 Task: Create a scrum project AgileFocus. Add to scrum project AgileFocus a team member softage.3@softage.net and assign as Project Lead. Add to scrum project AgileFocus a team member softage.4@softage.net
Action: Mouse moved to (252, 65)
Screenshot: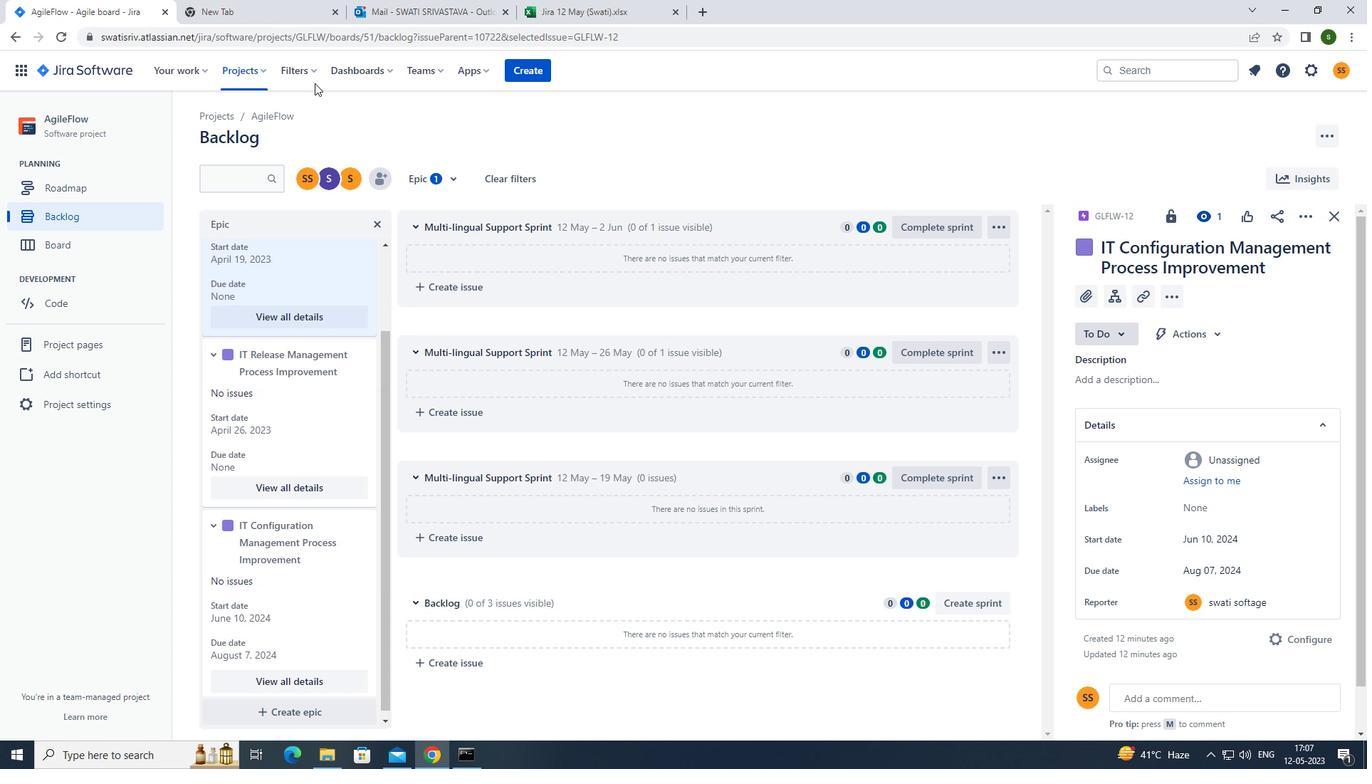 
Action: Mouse pressed left at (252, 65)
Screenshot: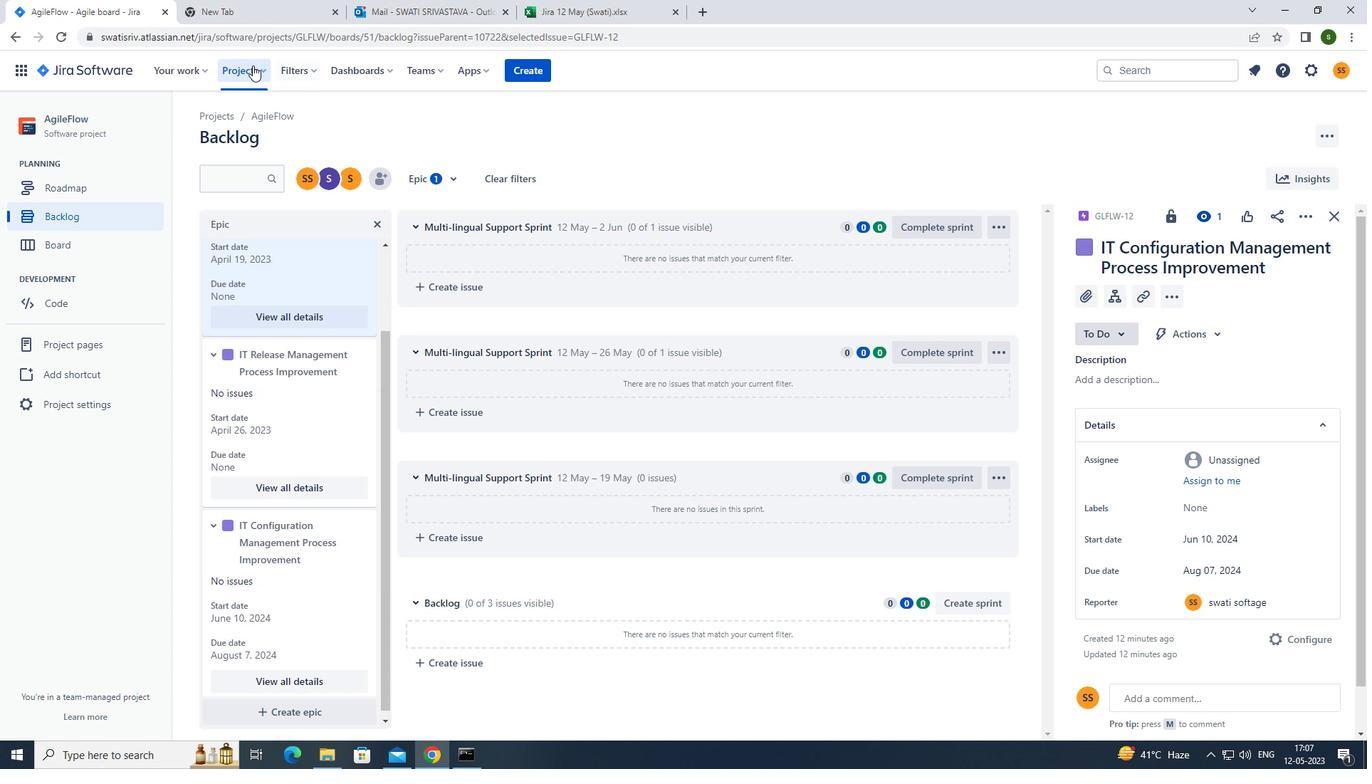 
Action: Mouse moved to (287, 353)
Screenshot: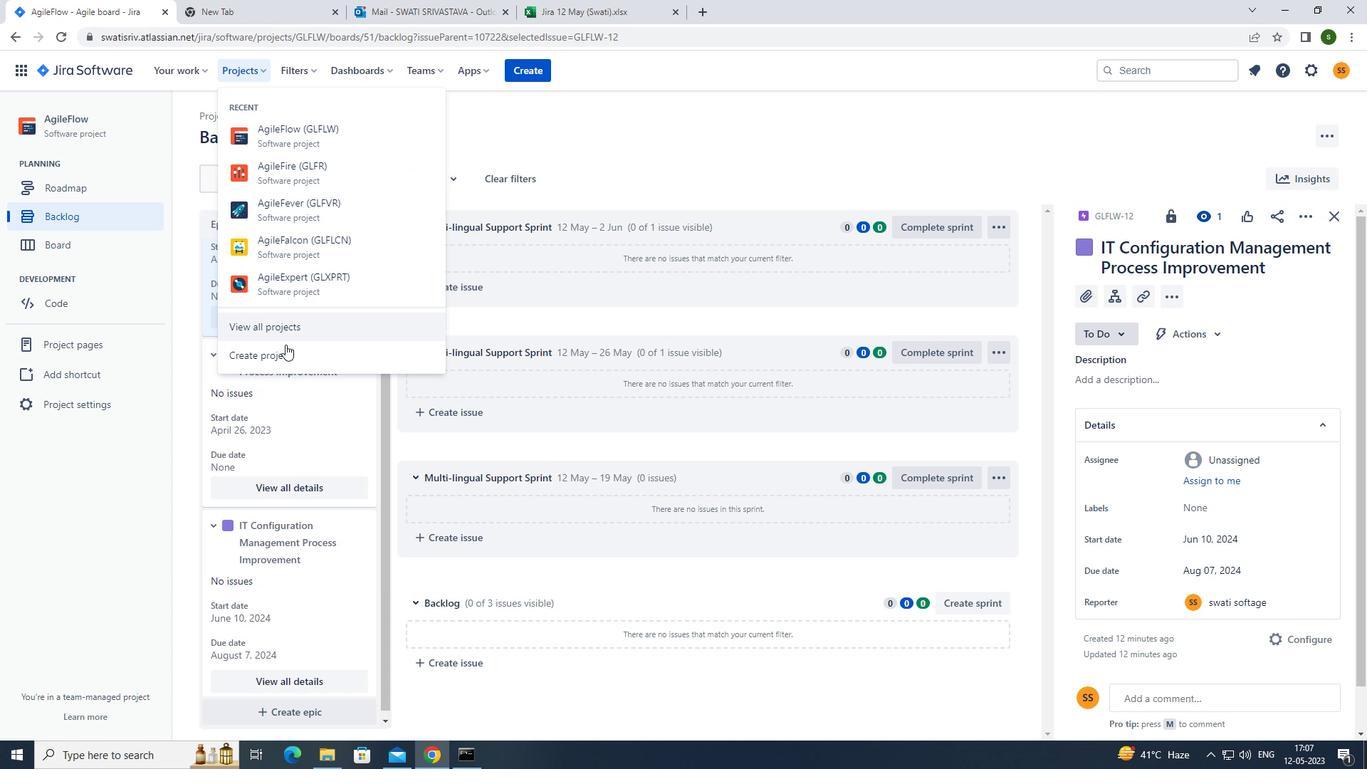 
Action: Mouse pressed left at (287, 353)
Screenshot: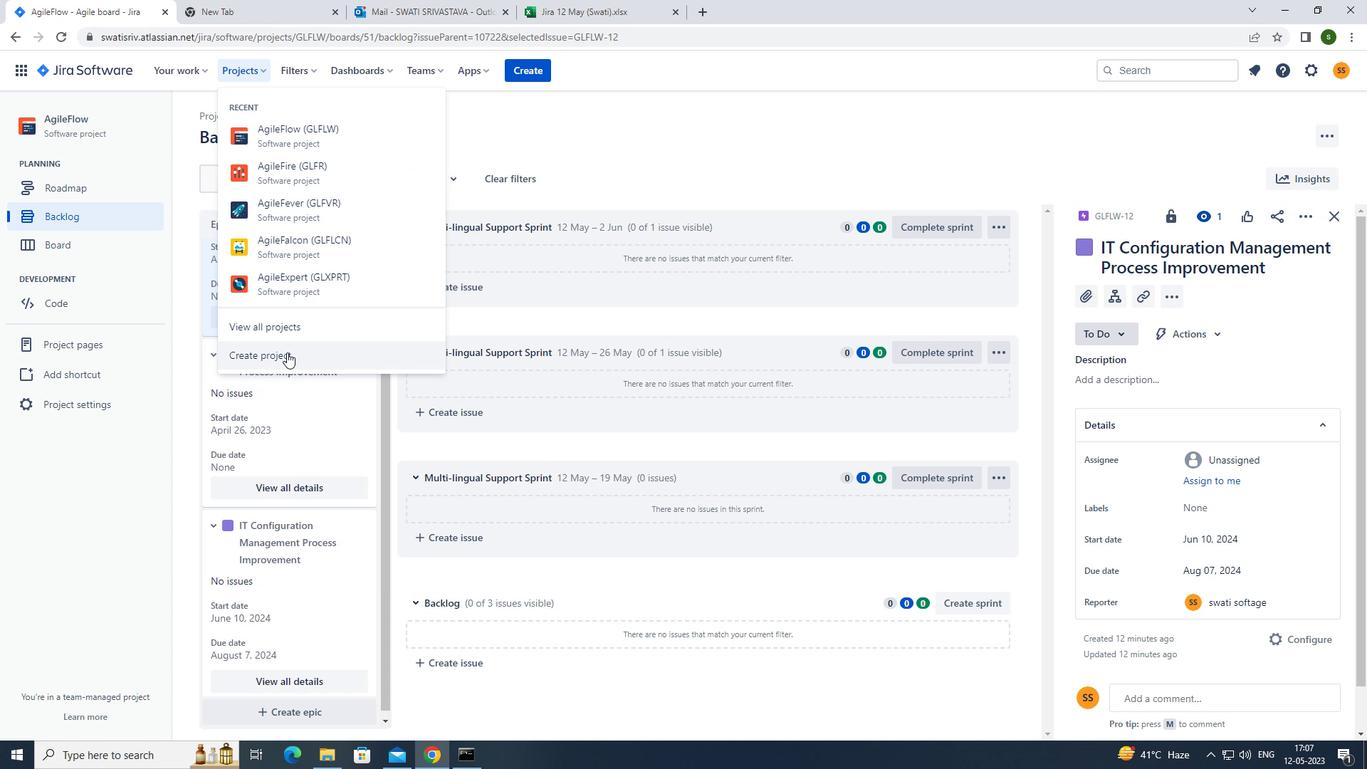
Action: Mouse moved to (899, 341)
Screenshot: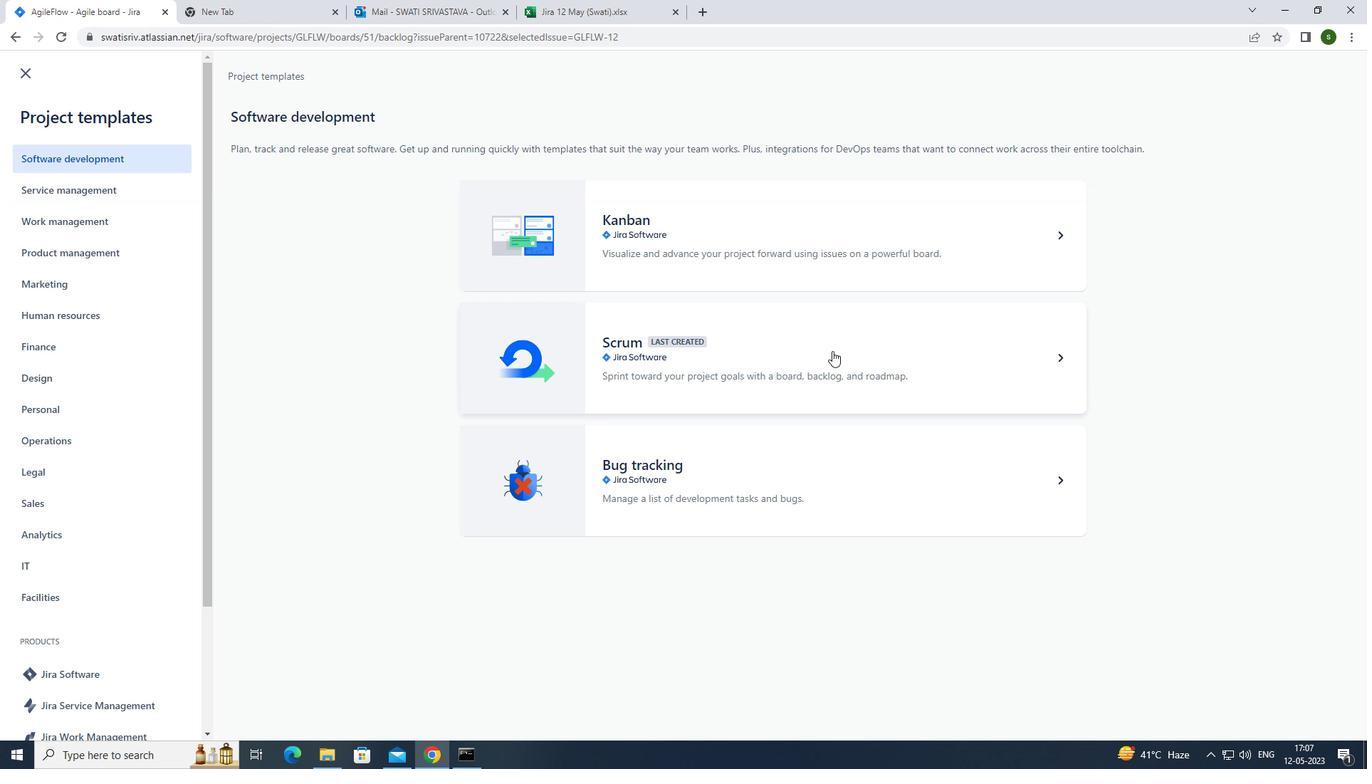 
Action: Mouse pressed left at (899, 341)
Screenshot: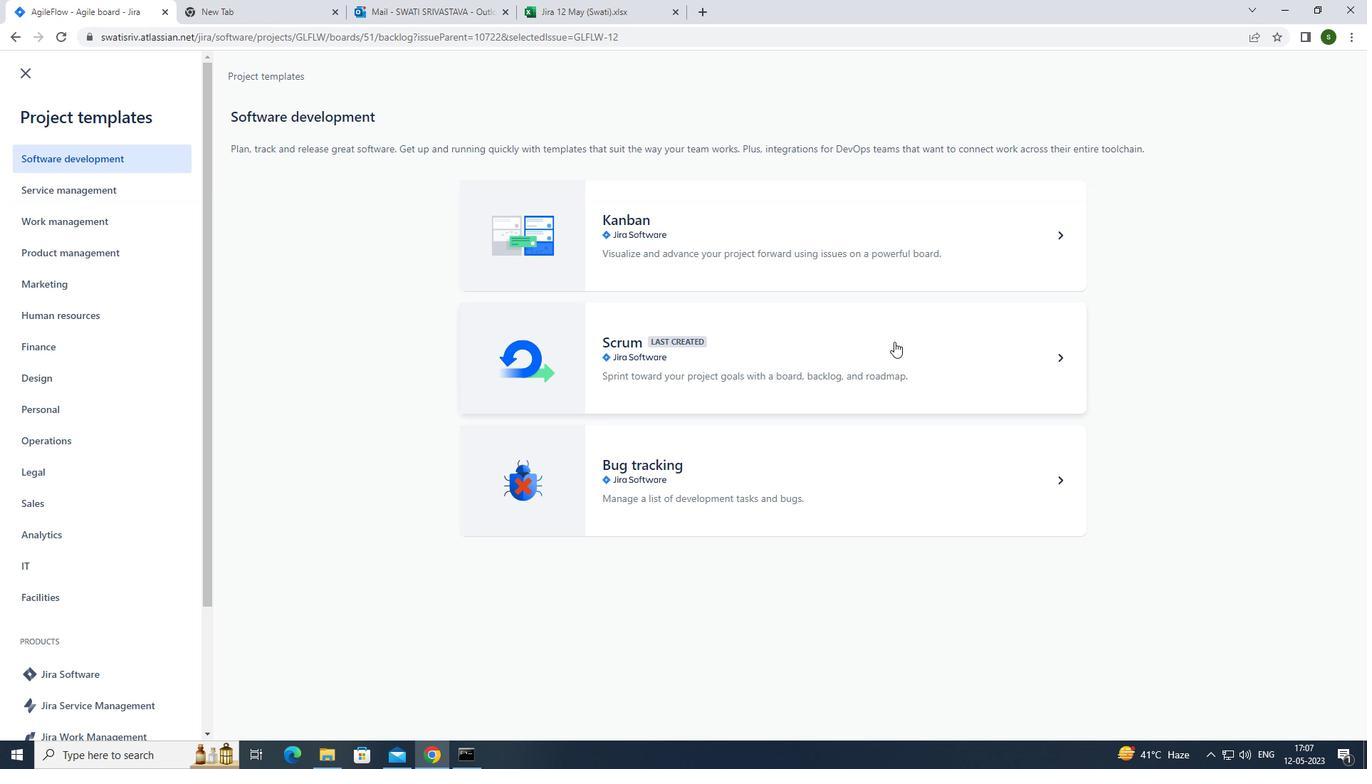 
Action: Mouse moved to (1056, 705)
Screenshot: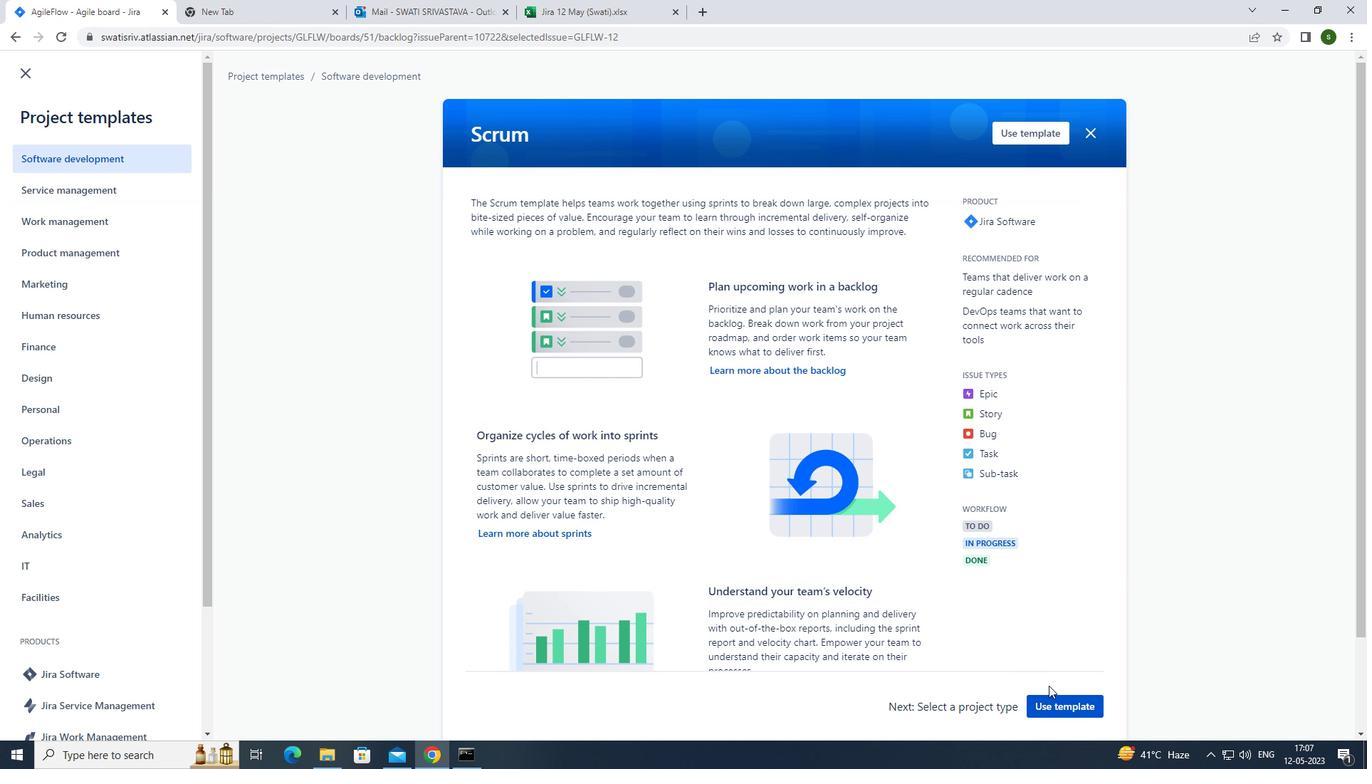 
Action: Mouse pressed left at (1056, 705)
Screenshot: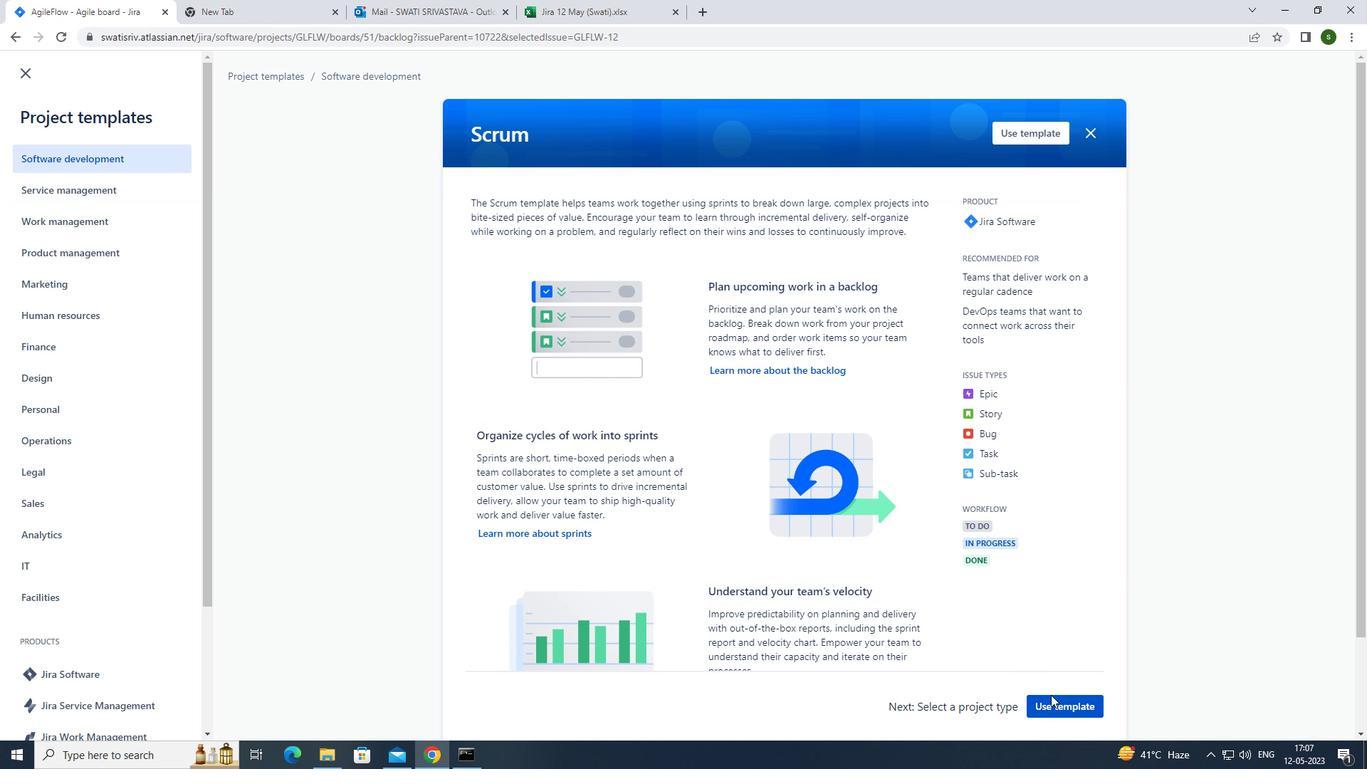 
Action: Mouse moved to (663, 700)
Screenshot: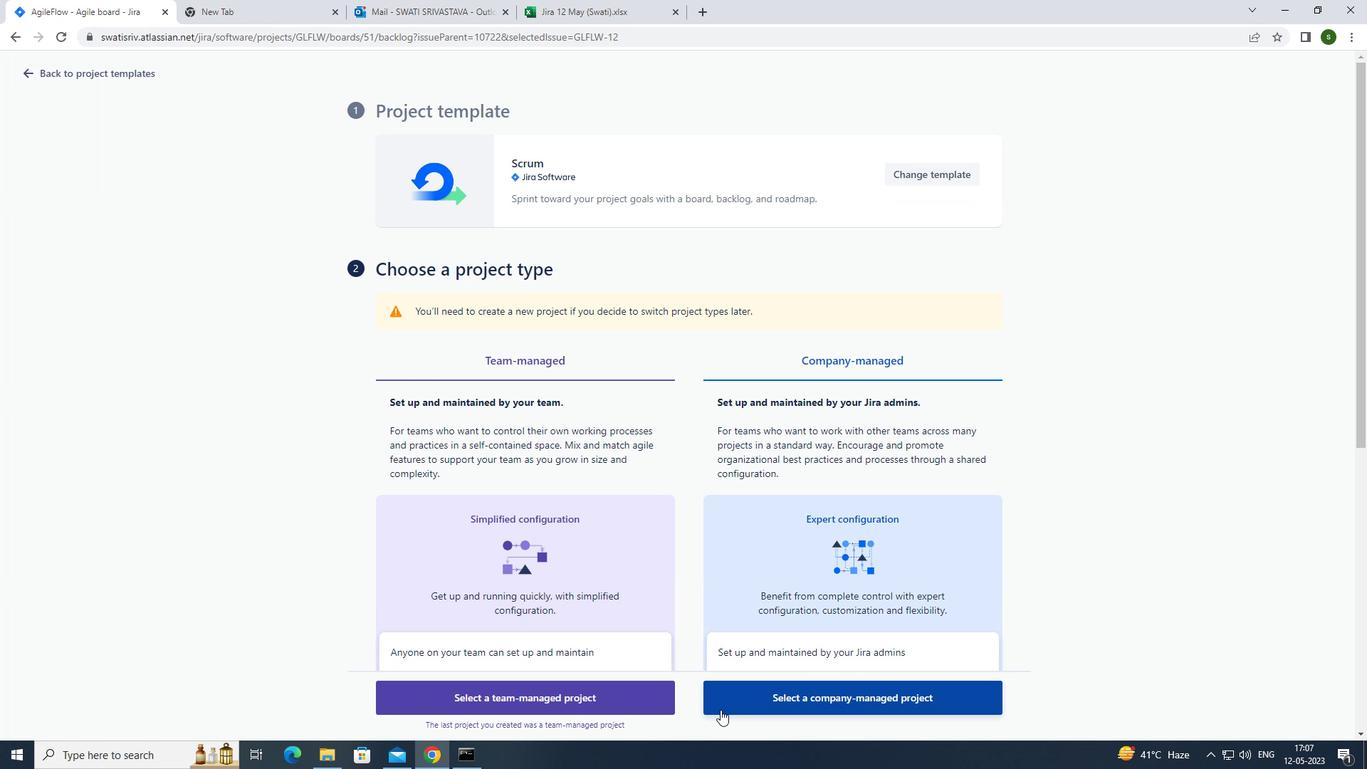 
Action: Mouse pressed left at (663, 700)
Screenshot: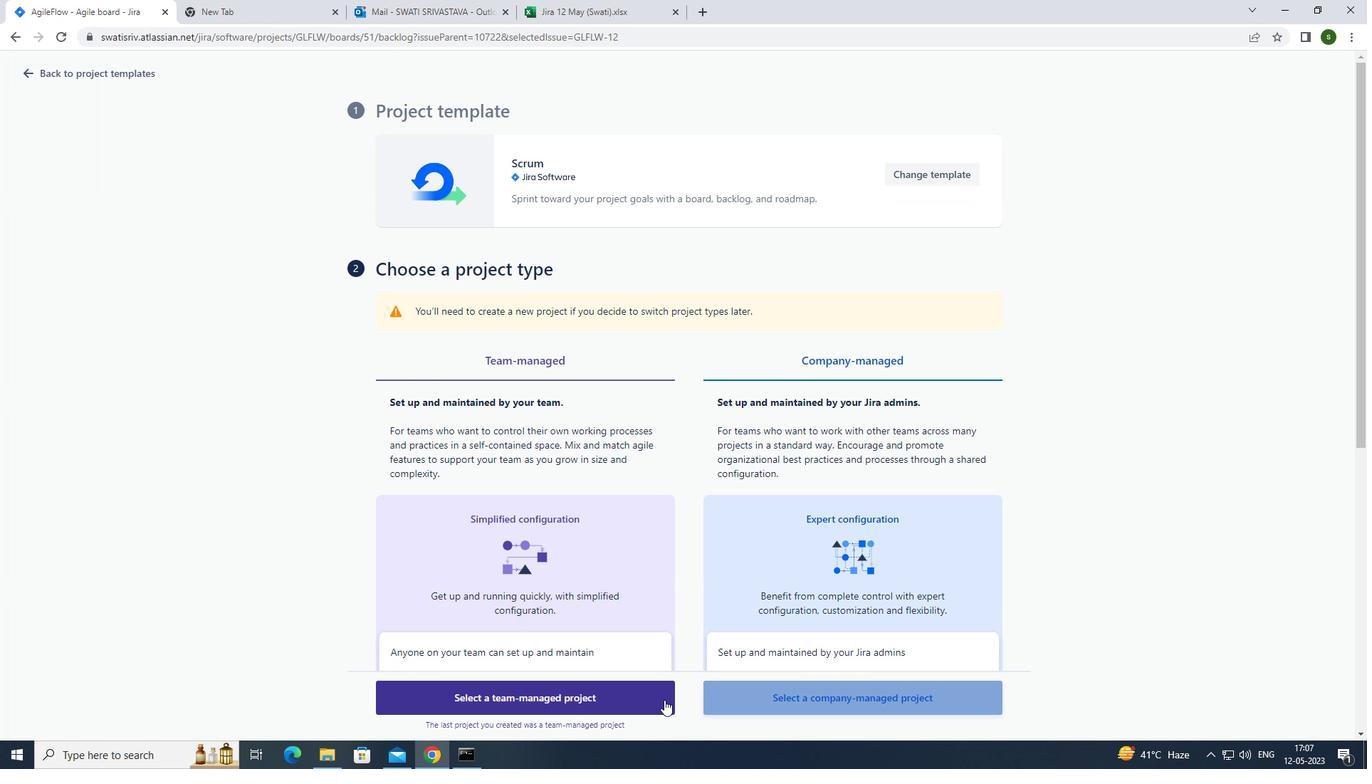 
Action: Mouse moved to (429, 322)
Screenshot: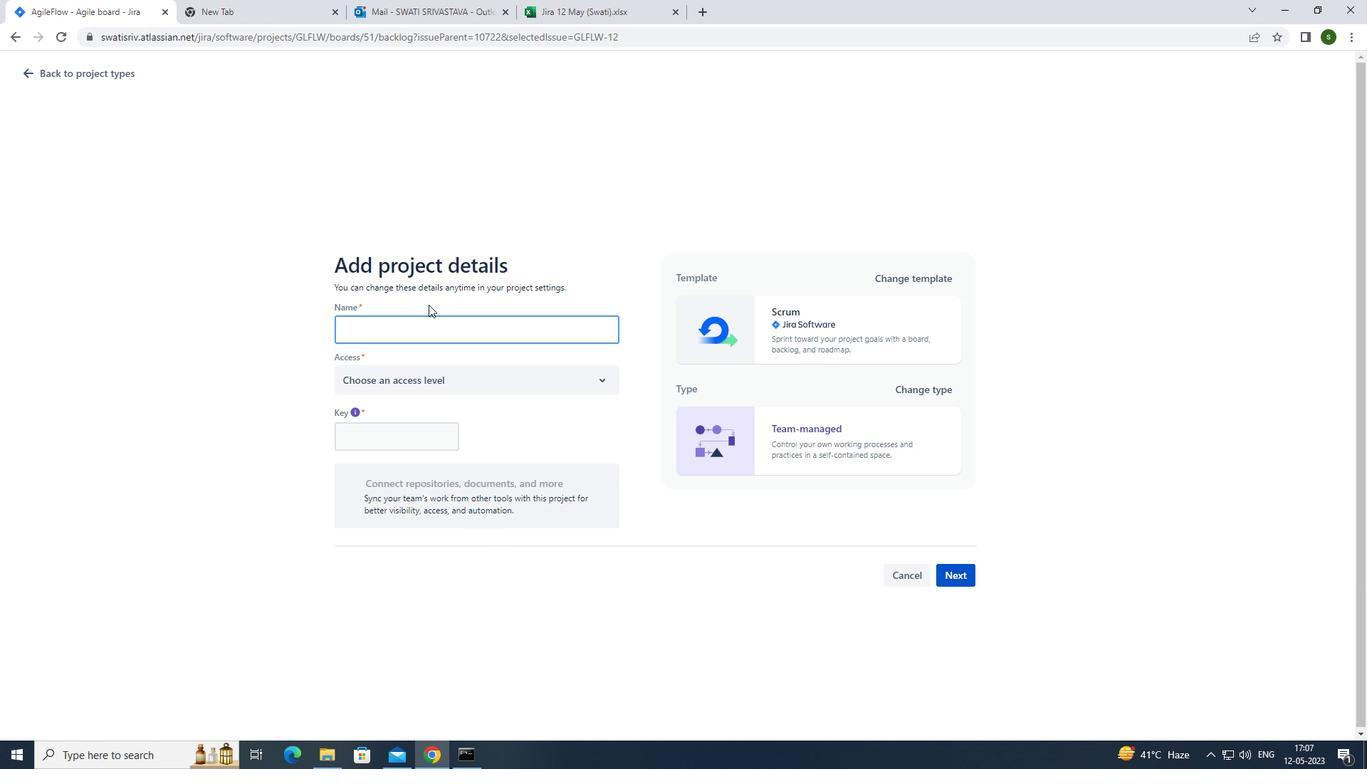 
Action: Mouse pressed left at (429, 322)
Screenshot: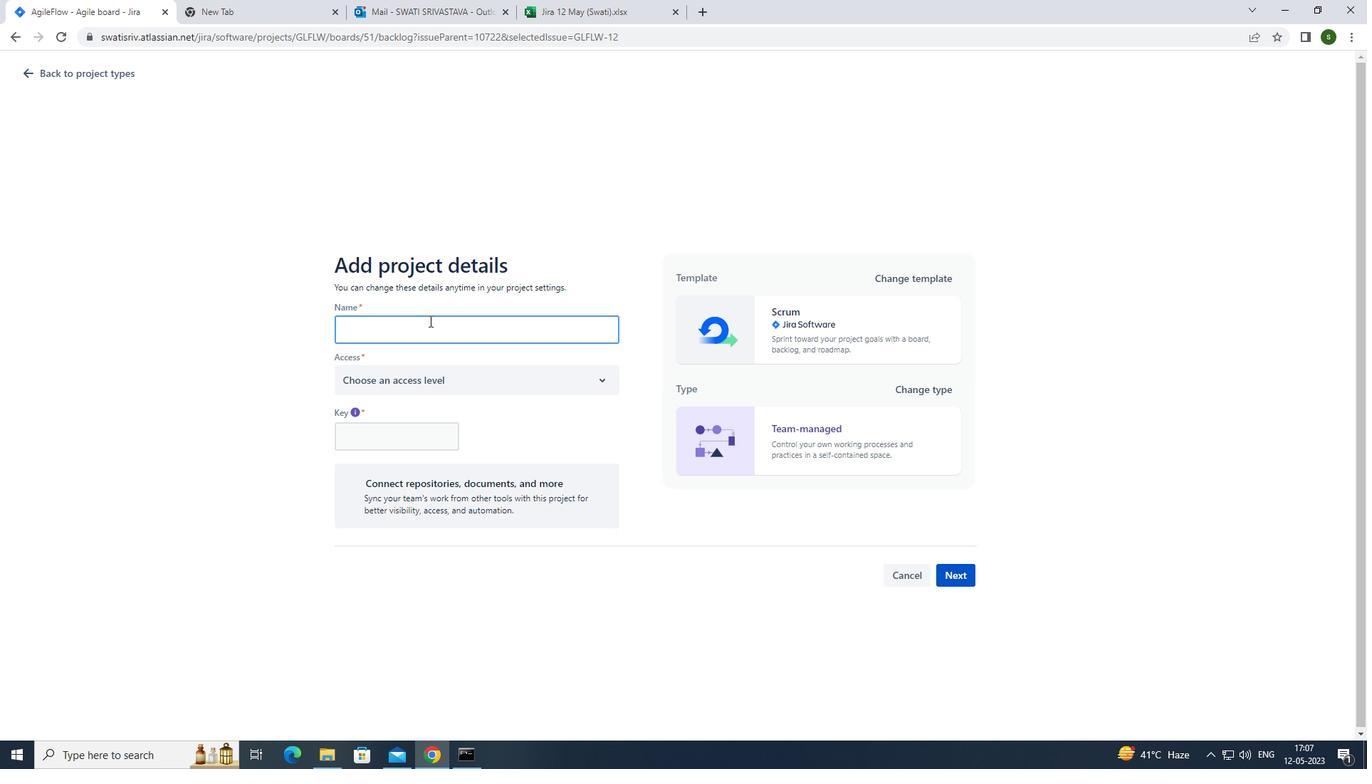 
Action: Key pressed <Key.caps_lock>a<Key.caps_lock>gile<Key.caps_lock>f<Key.caps_lock>ocus
Screenshot: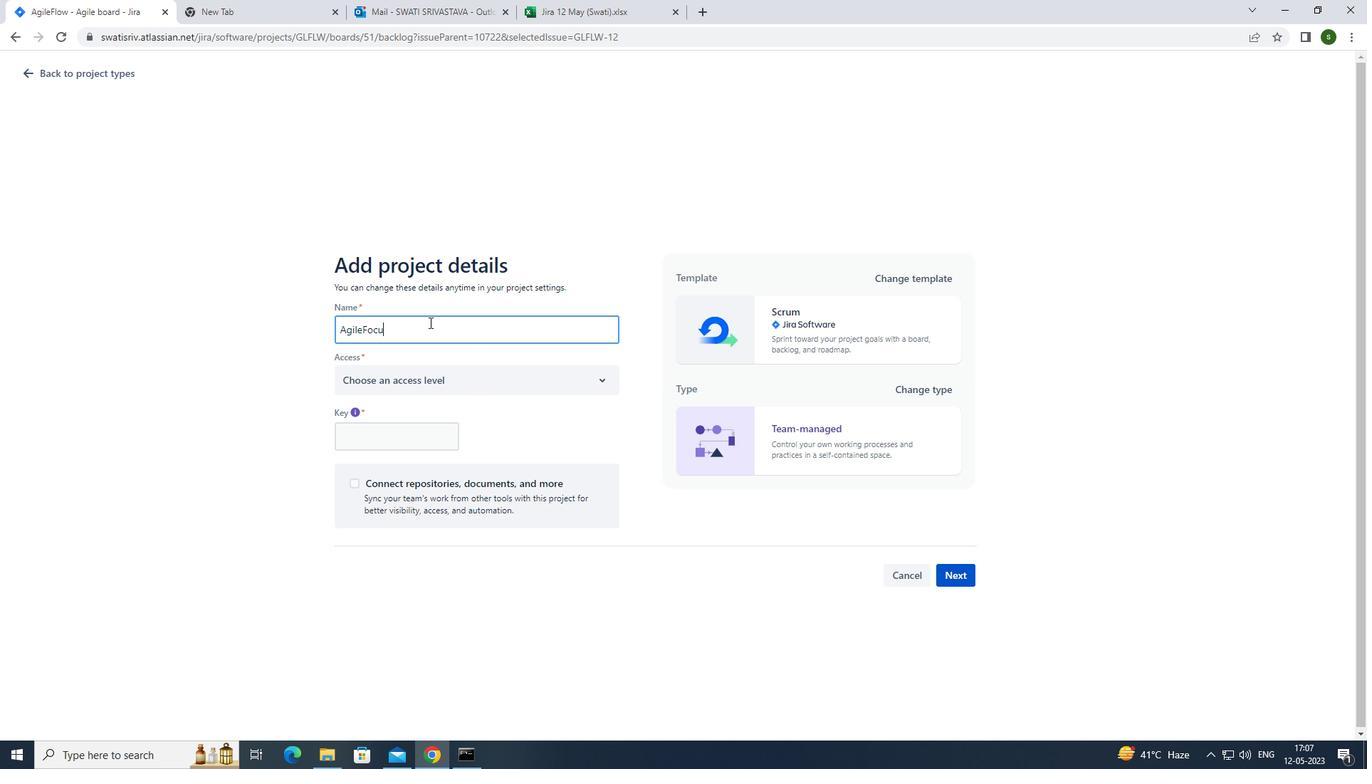 
Action: Mouse moved to (508, 386)
Screenshot: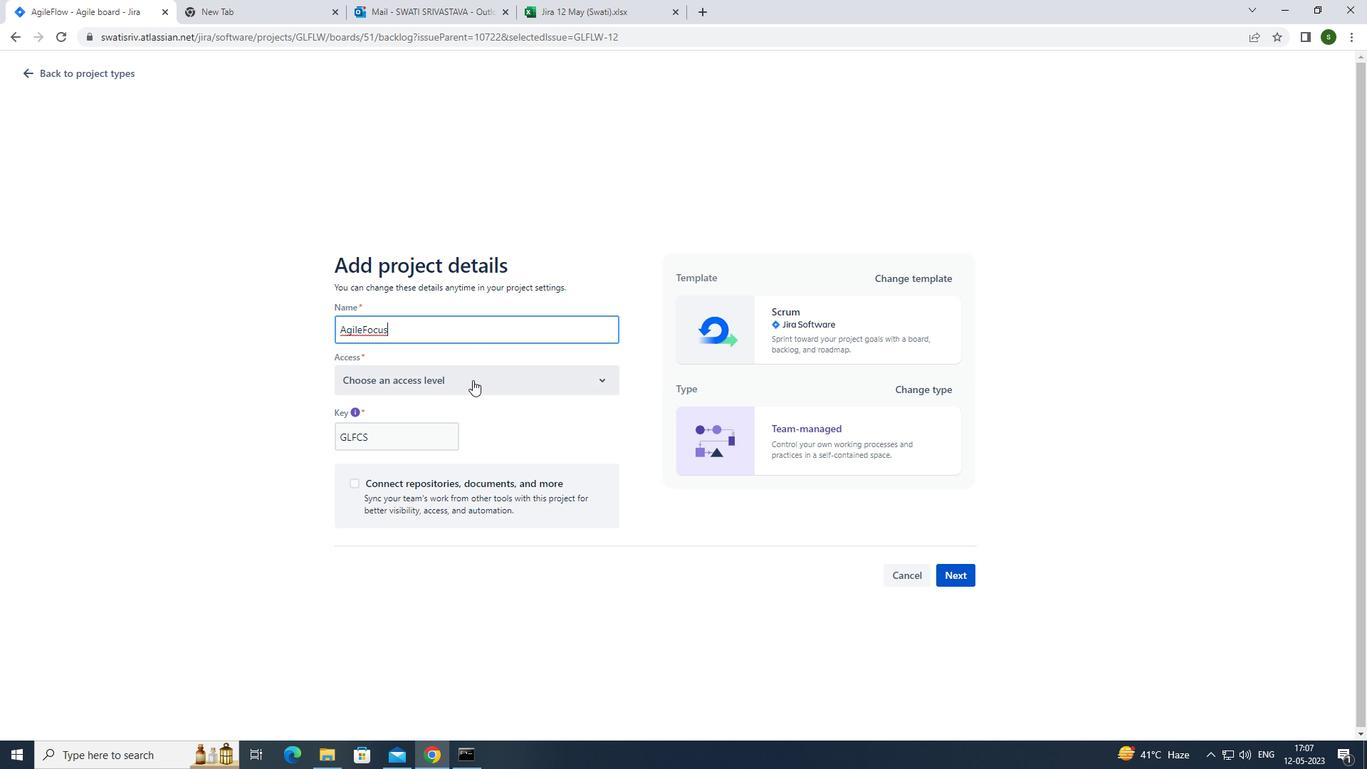 
Action: Mouse pressed left at (508, 386)
Screenshot: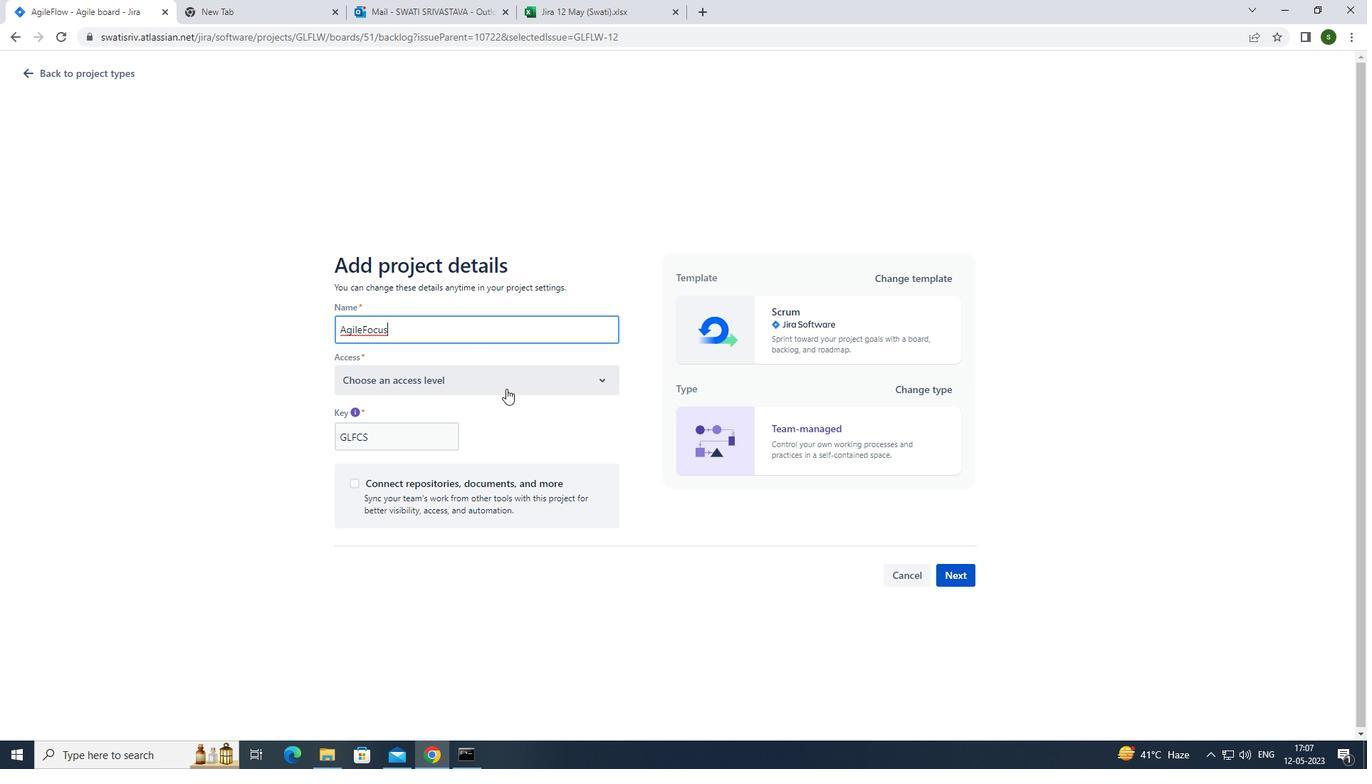 
Action: Mouse moved to (470, 431)
Screenshot: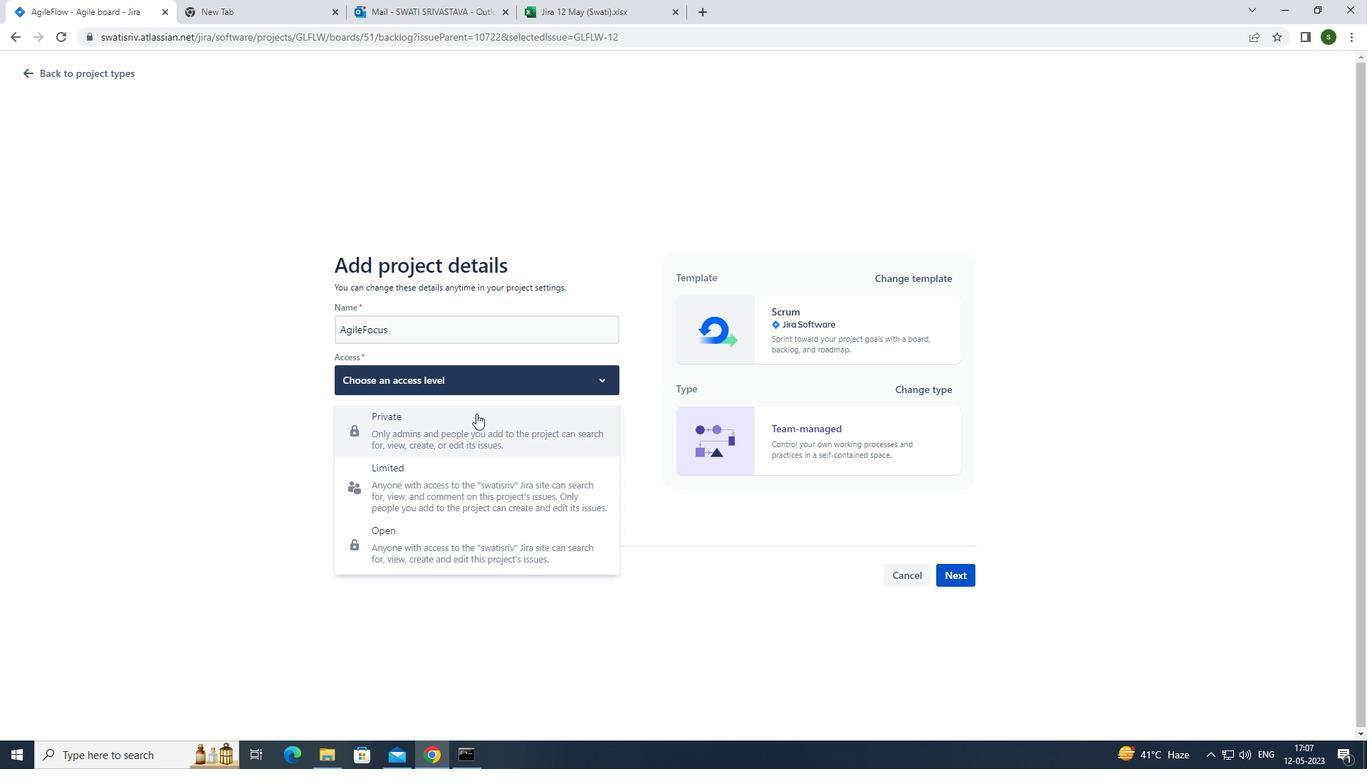 
Action: Mouse pressed left at (470, 431)
Screenshot: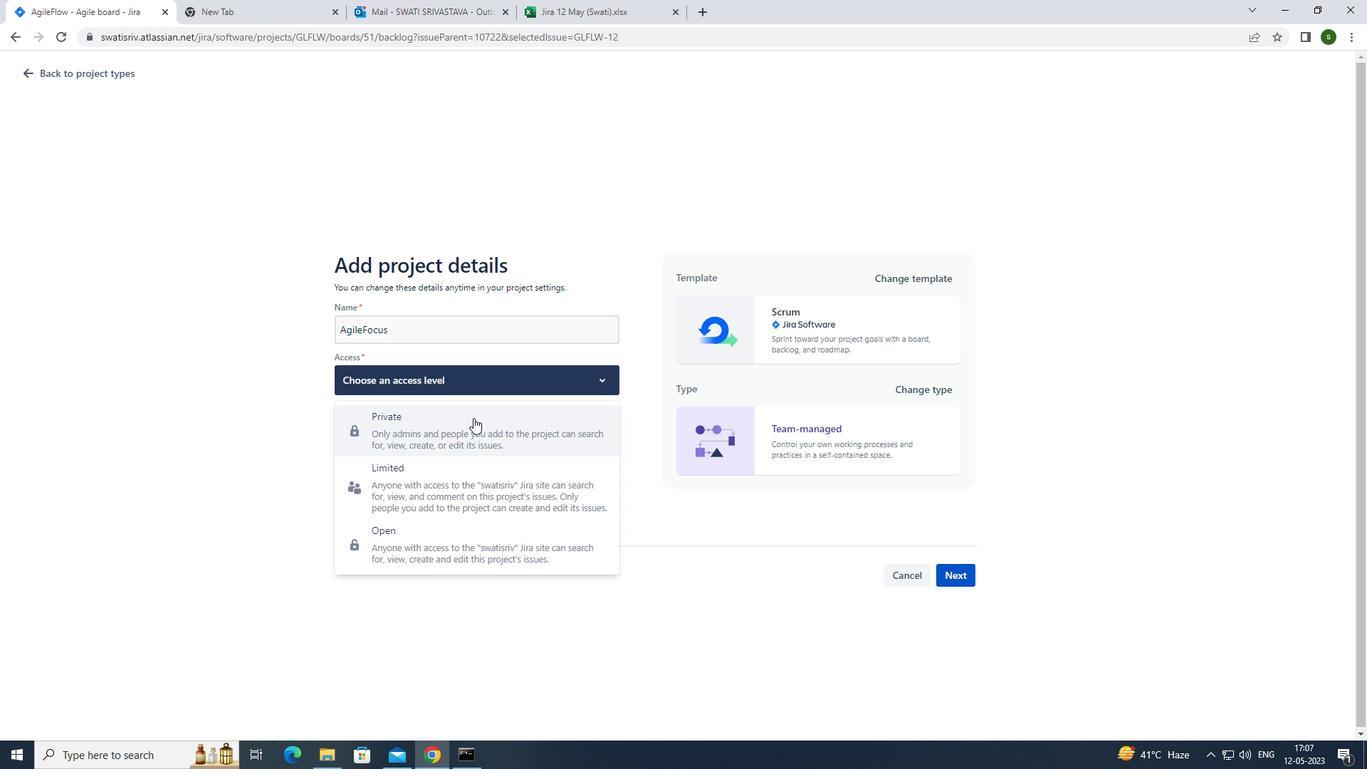 
Action: Mouse moved to (963, 578)
Screenshot: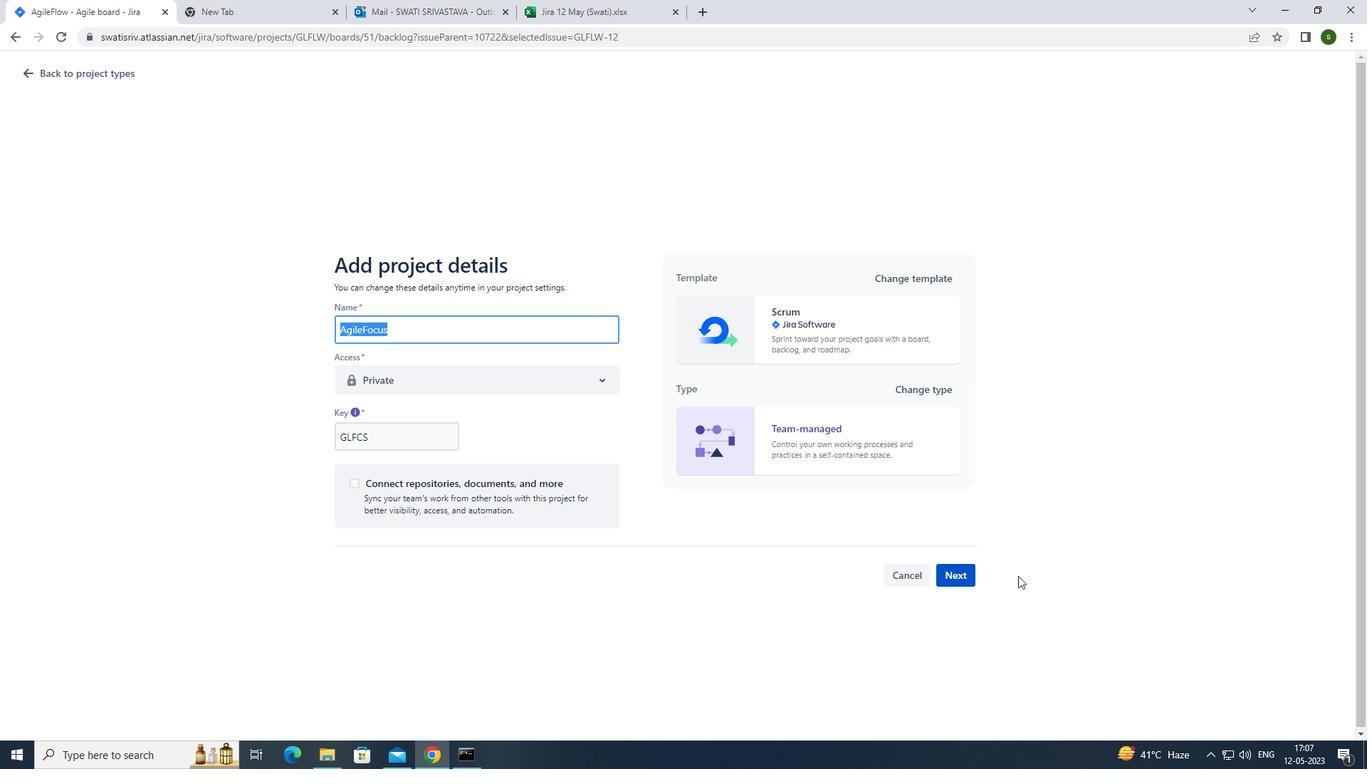 
Action: Mouse pressed left at (963, 578)
Screenshot: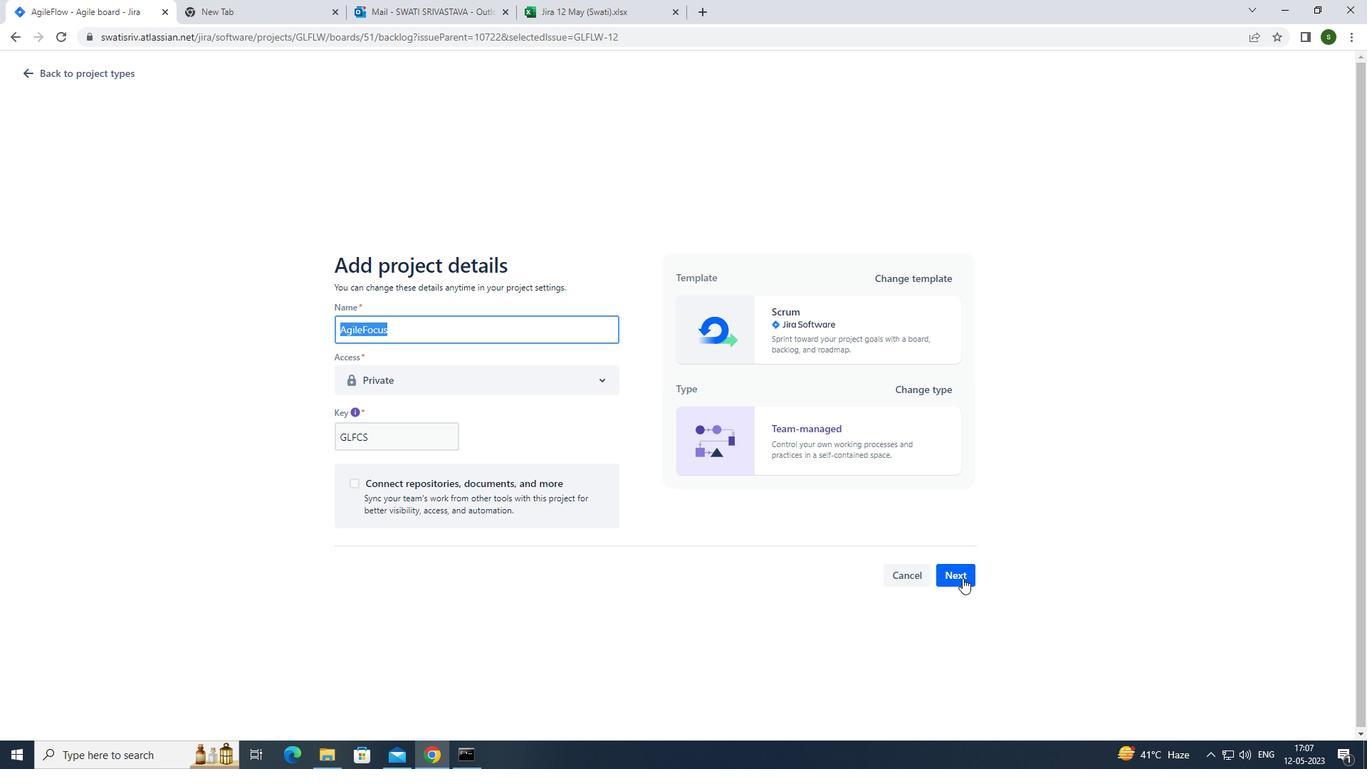 
Action: Mouse moved to (847, 478)
Screenshot: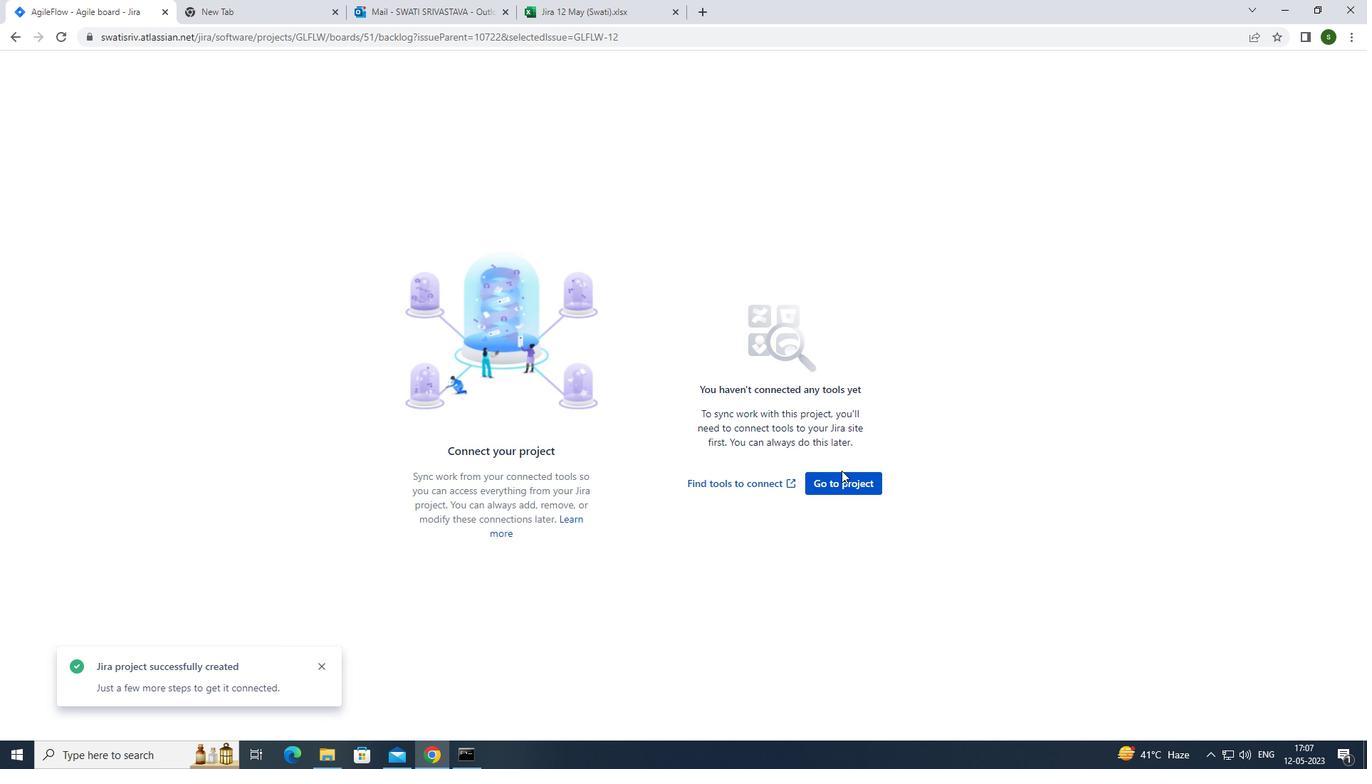 
Action: Mouse pressed left at (847, 478)
Screenshot: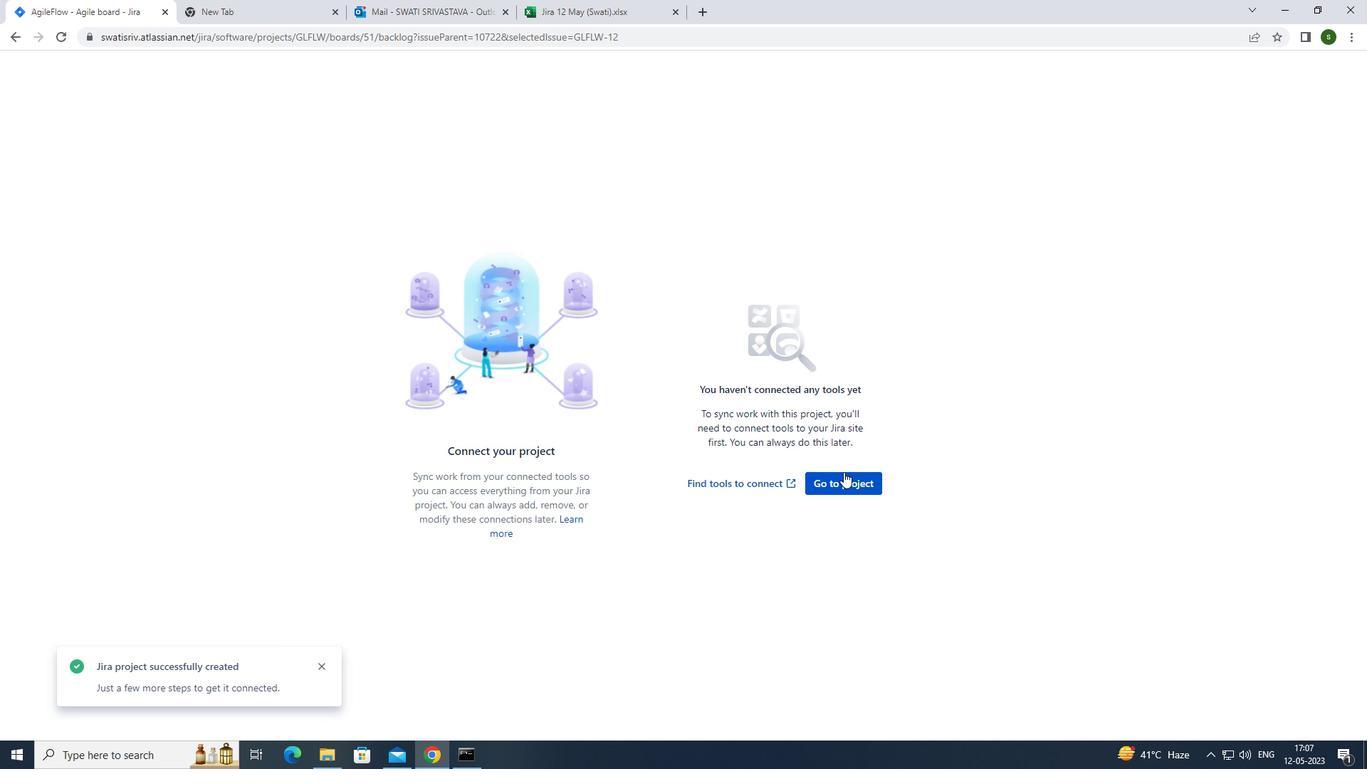 
Action: Mouse moved to (345, 192)
Screenshot: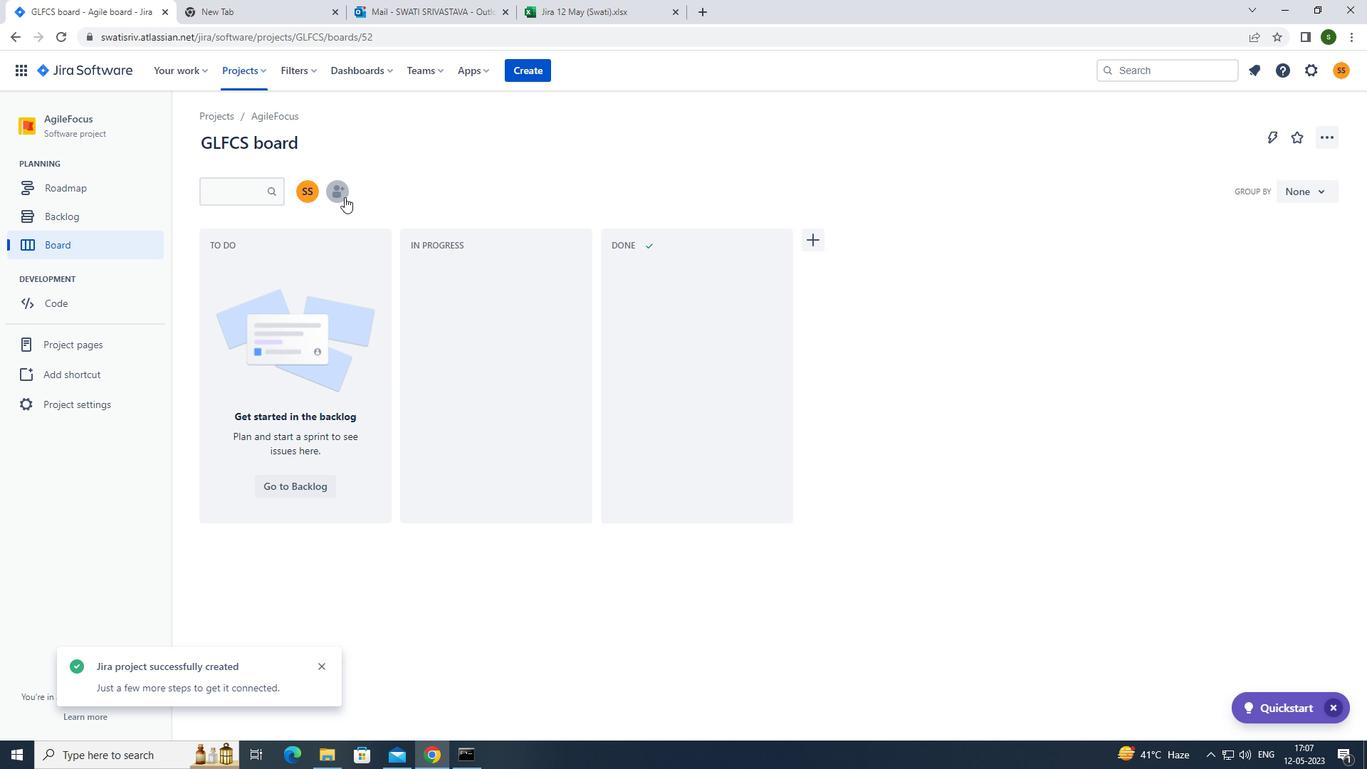 
Action: Mouse pressed left at (345, 192)
Screenshot: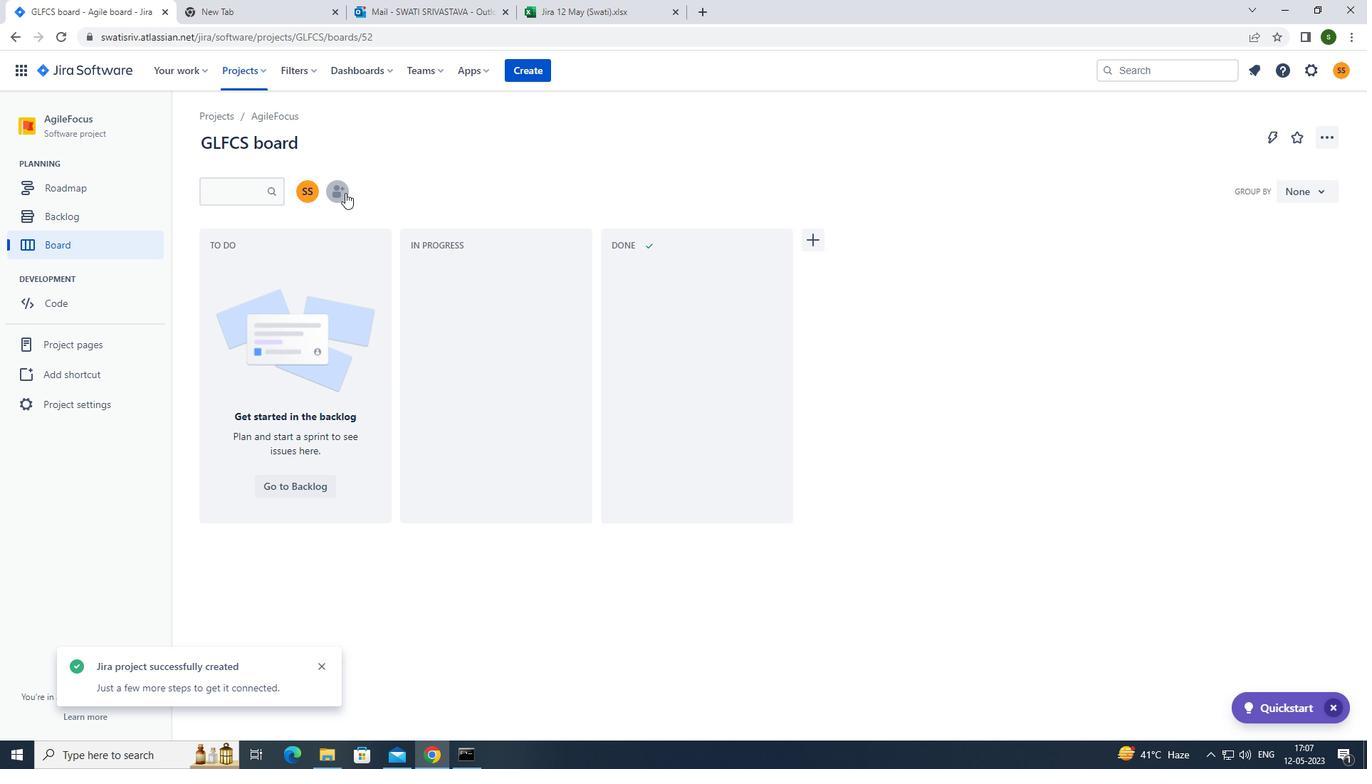 
Action: Mouse moved to (699, 178)
Screenshot: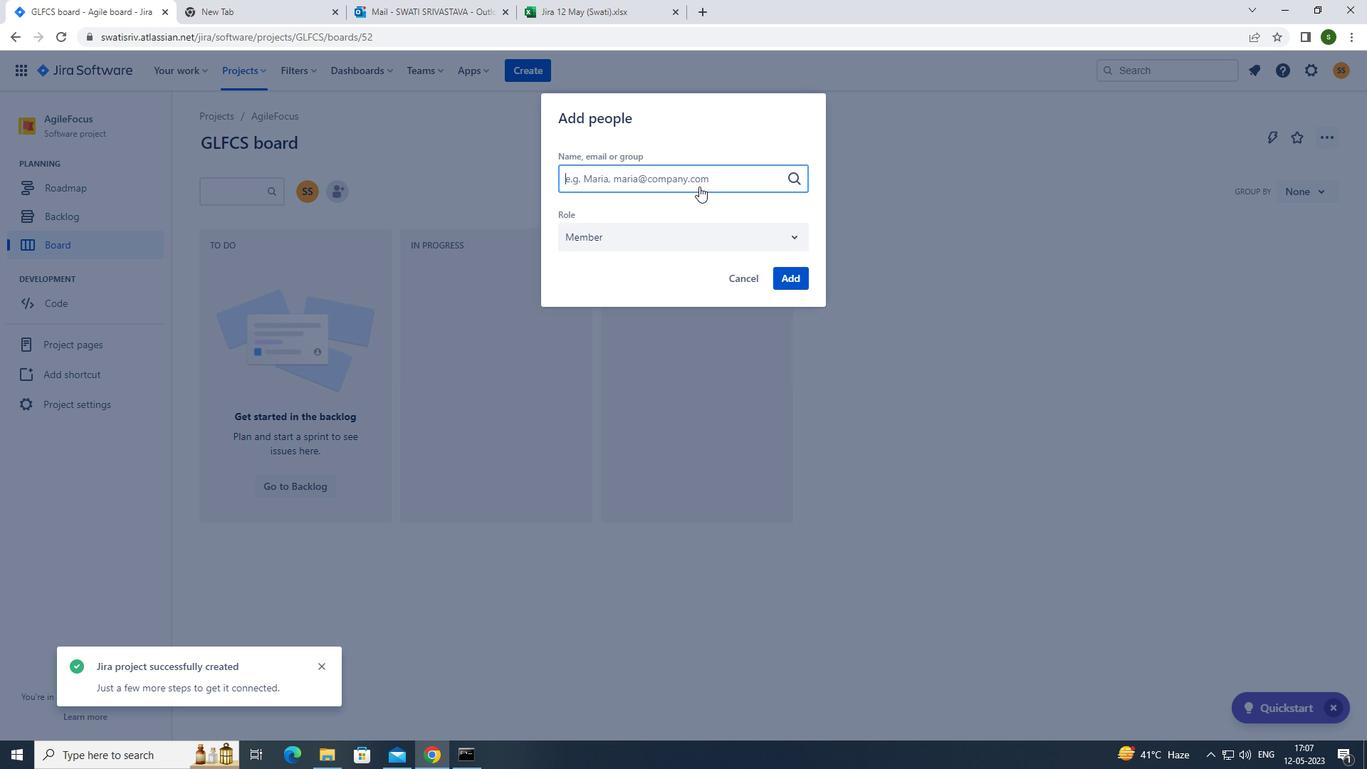 
Action: Key pressed s
Screenshot: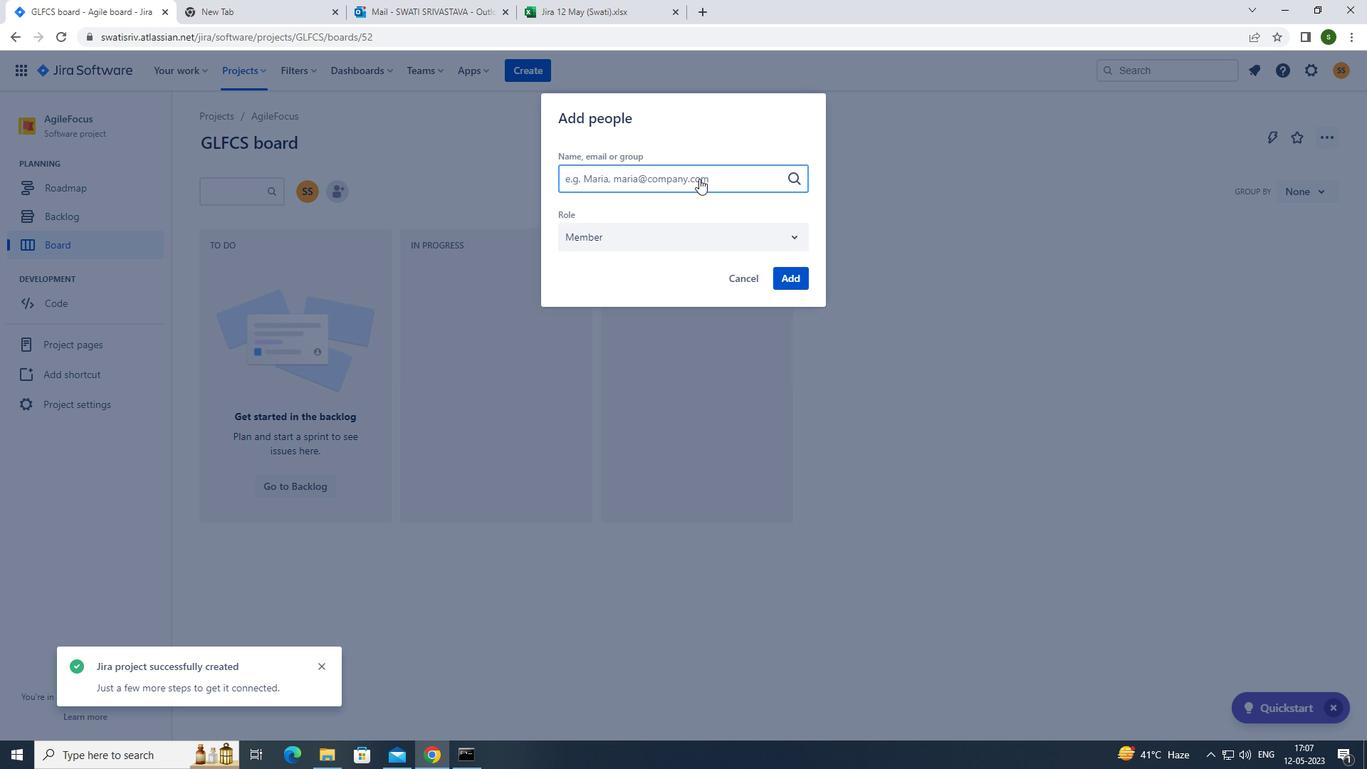 
Action: Mouse moved to (657, 383)
Screenshot: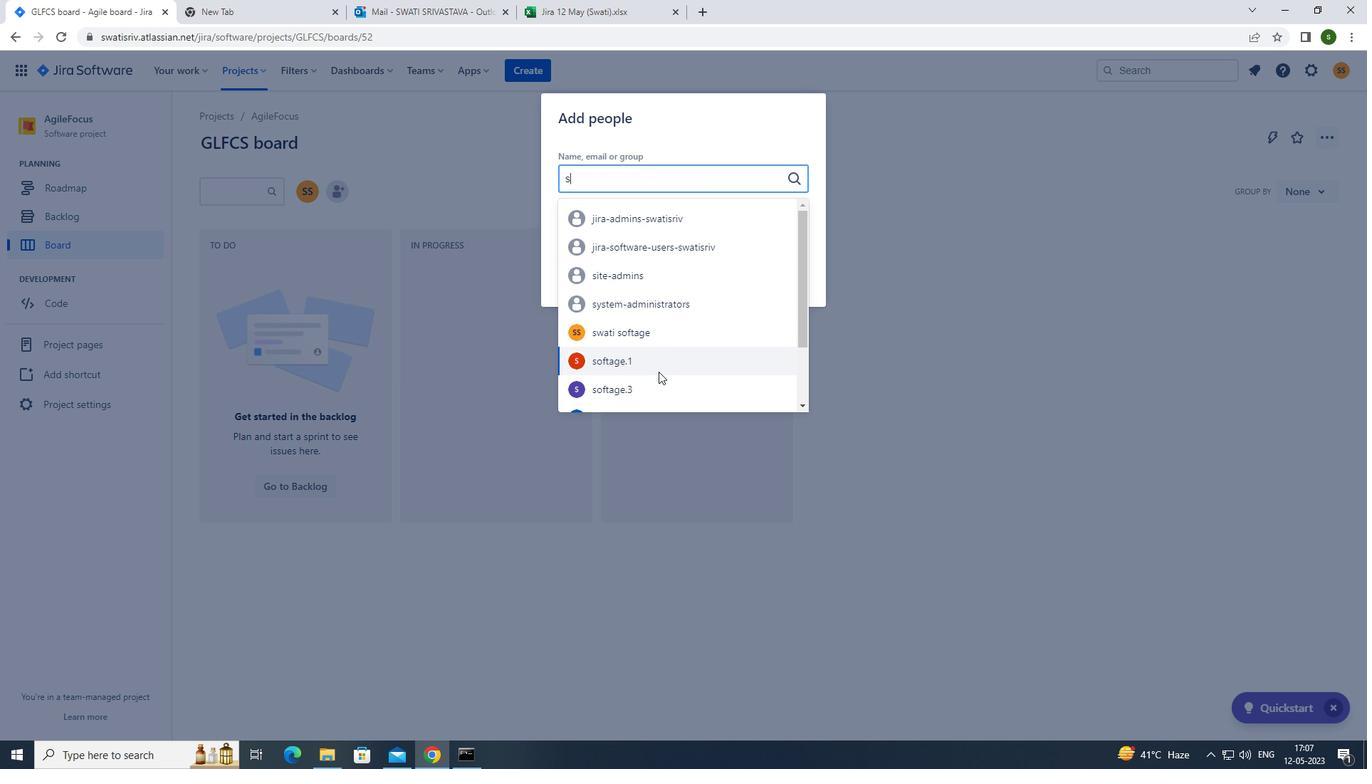 
Action: Mouse pressed left at (657, 383)
Screenshot: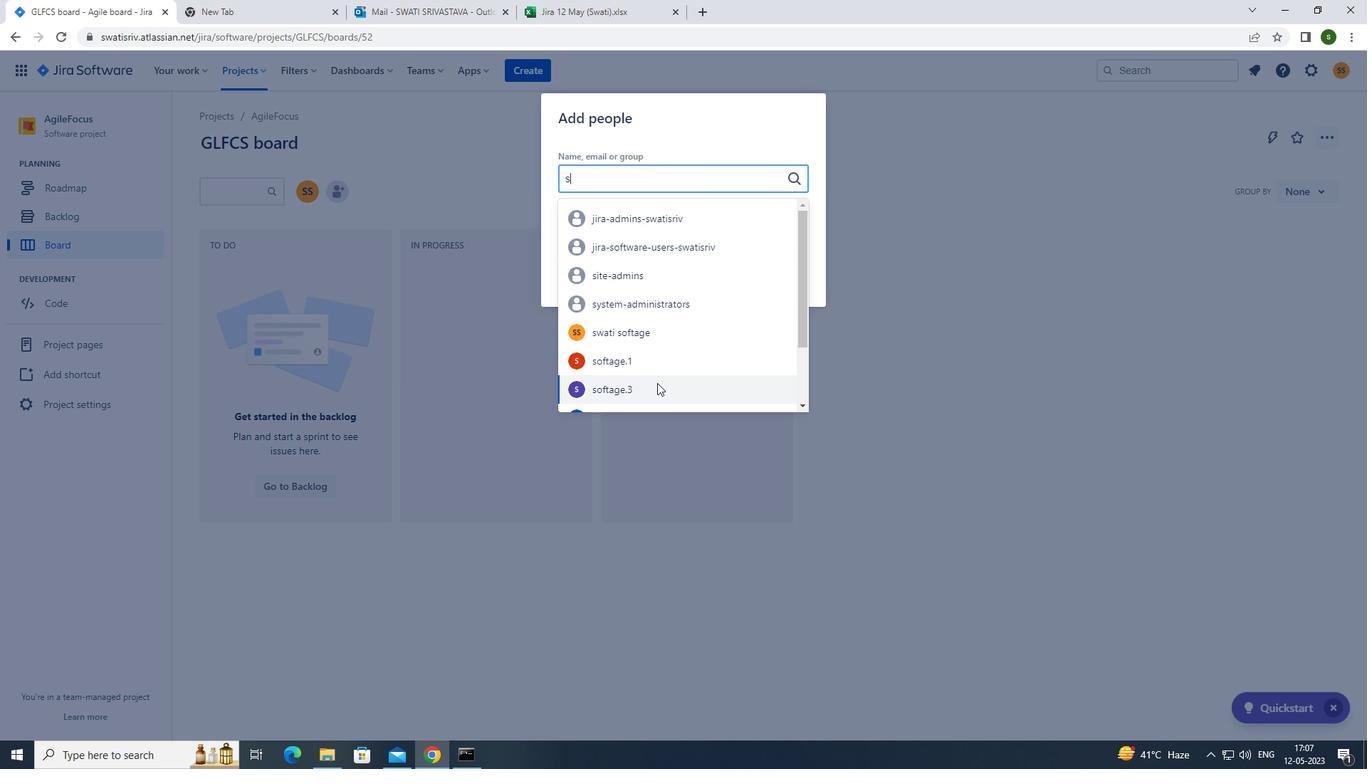 
Action: Mouse moved to (789, 275)
Screenshot: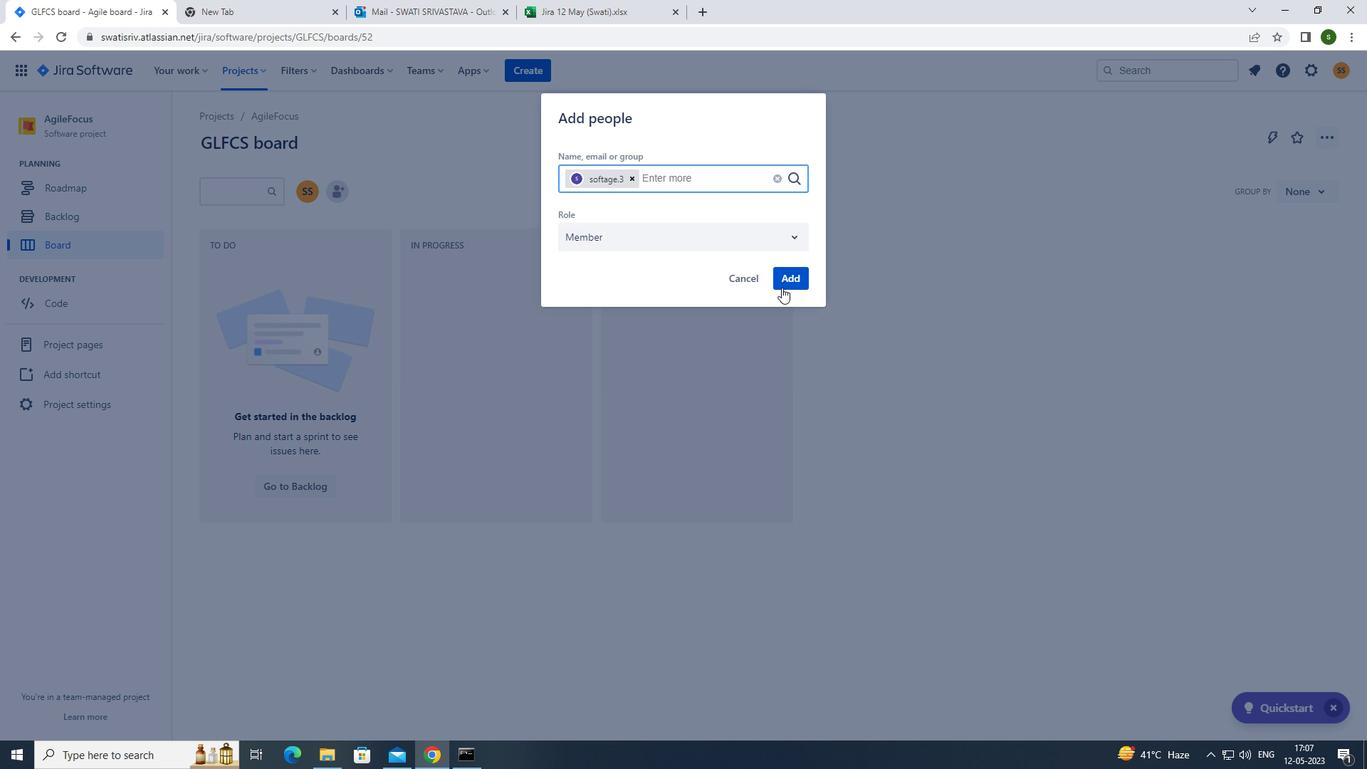 
Action: Mouse pressed left at (789, 275)
Screenshot: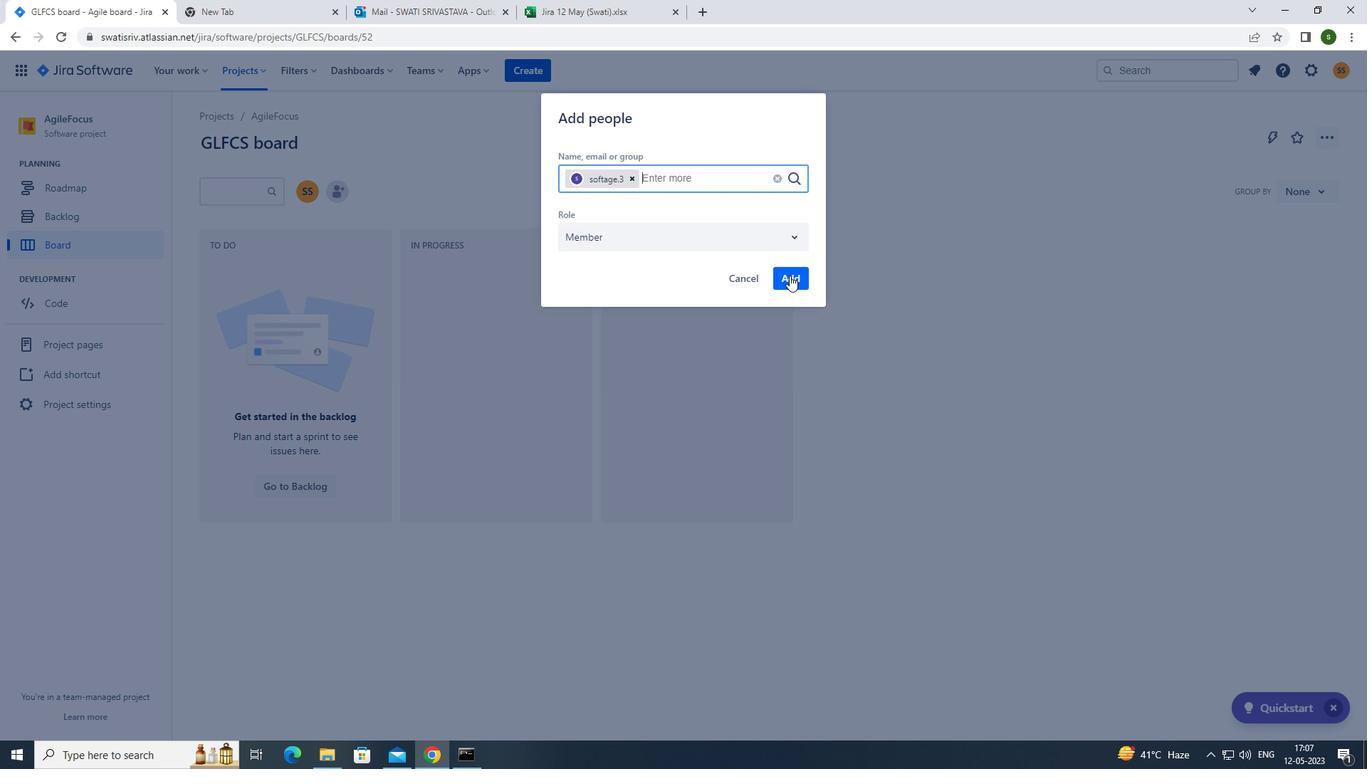 
Action: Mouse moved to (91, 411)
Screenshot: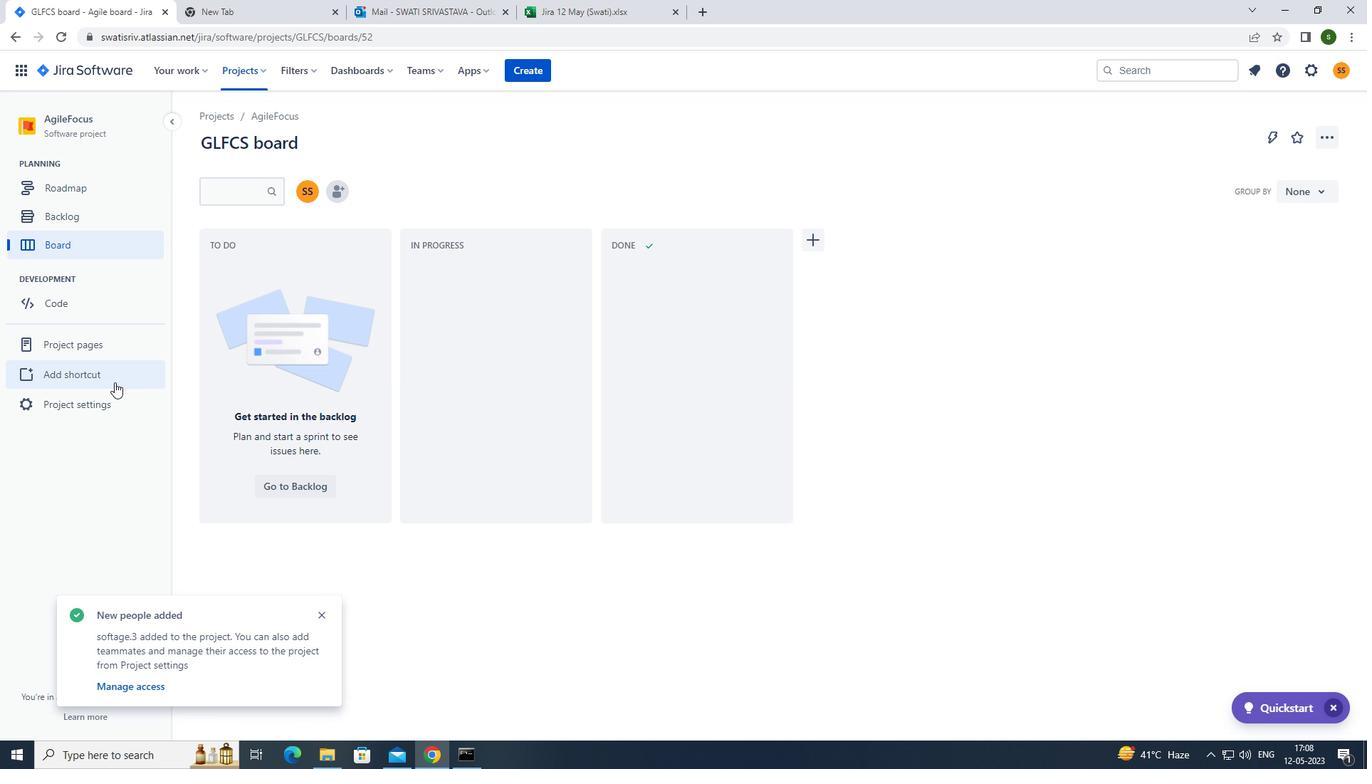 
Action: Mouse pressed left at (91, 411)
Screenshot: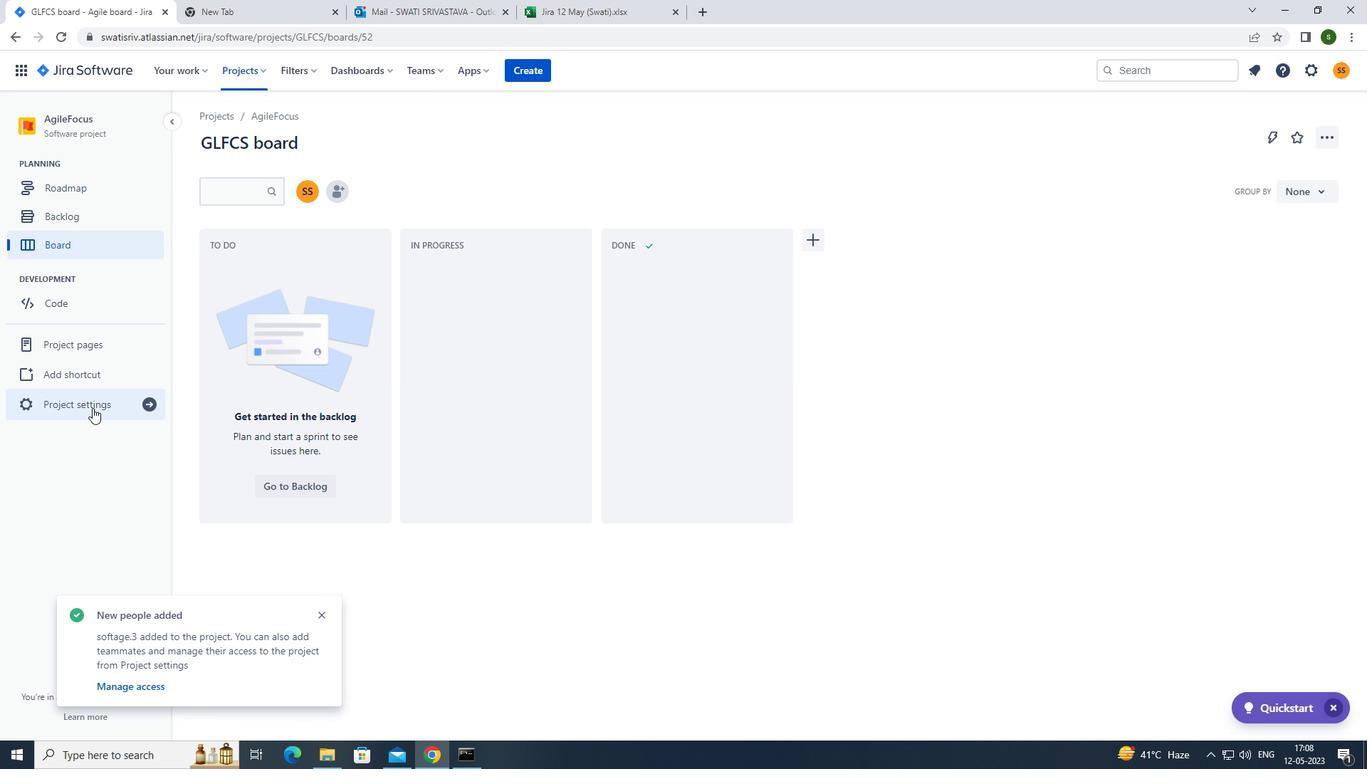 
Action: Mouse moved to (757, 505)
Screenshot: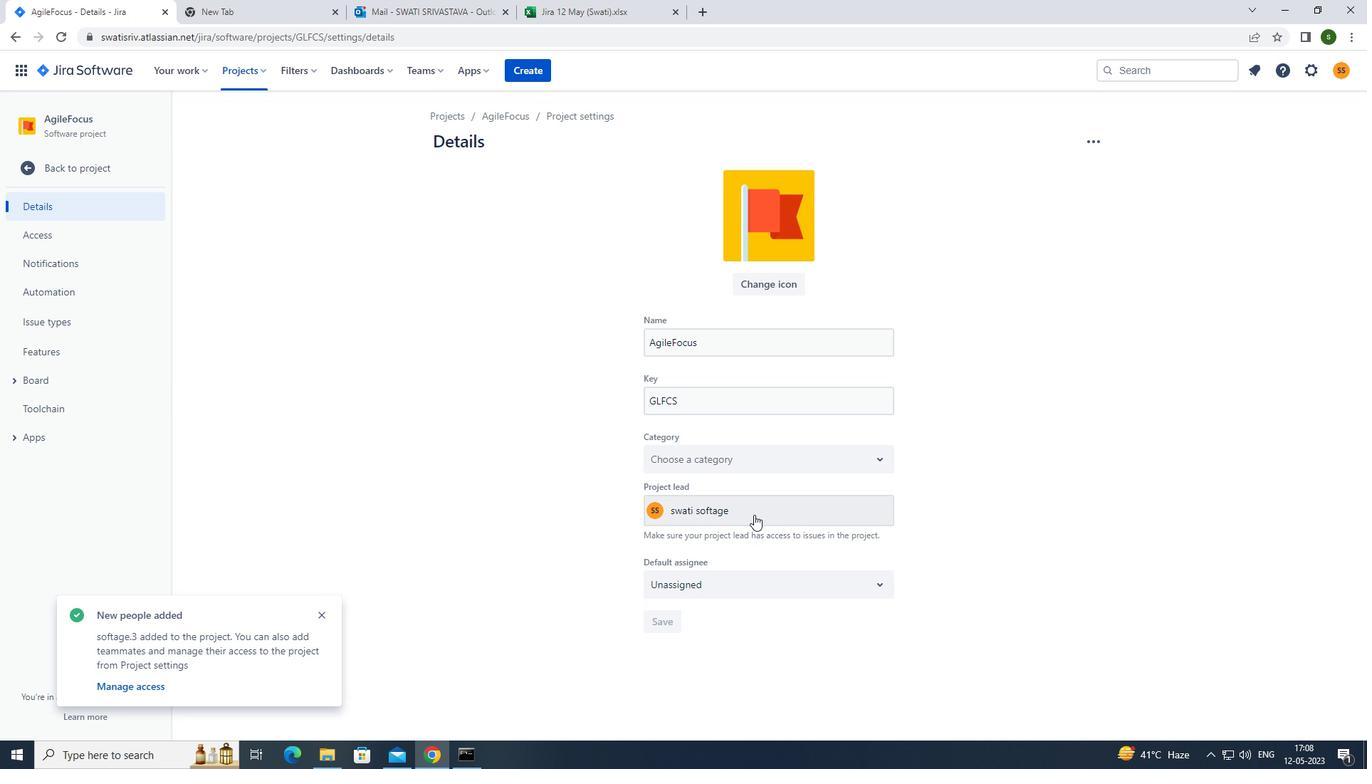 
Action: Mouse pressed left at (757, 505)
Screenshot: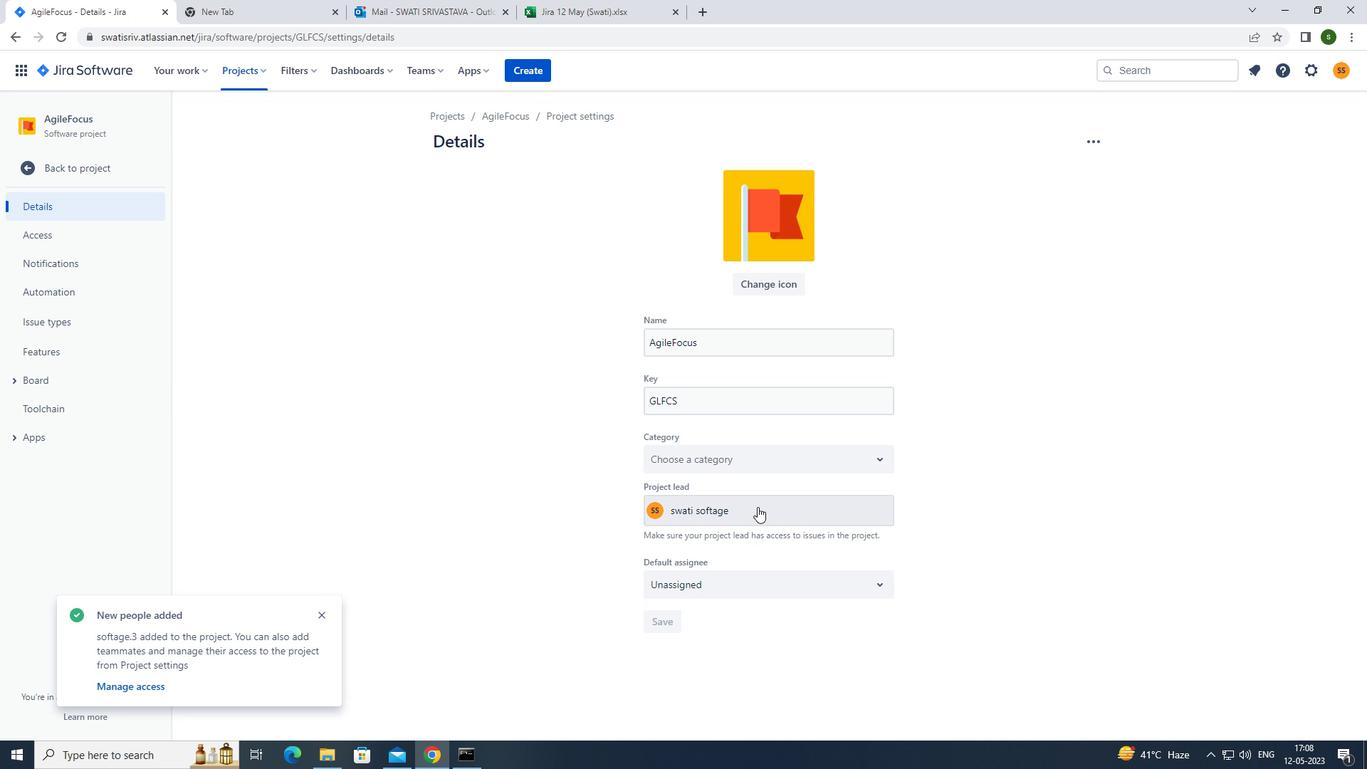 
Action: Mouse moved to (740, 557)
Screenshot: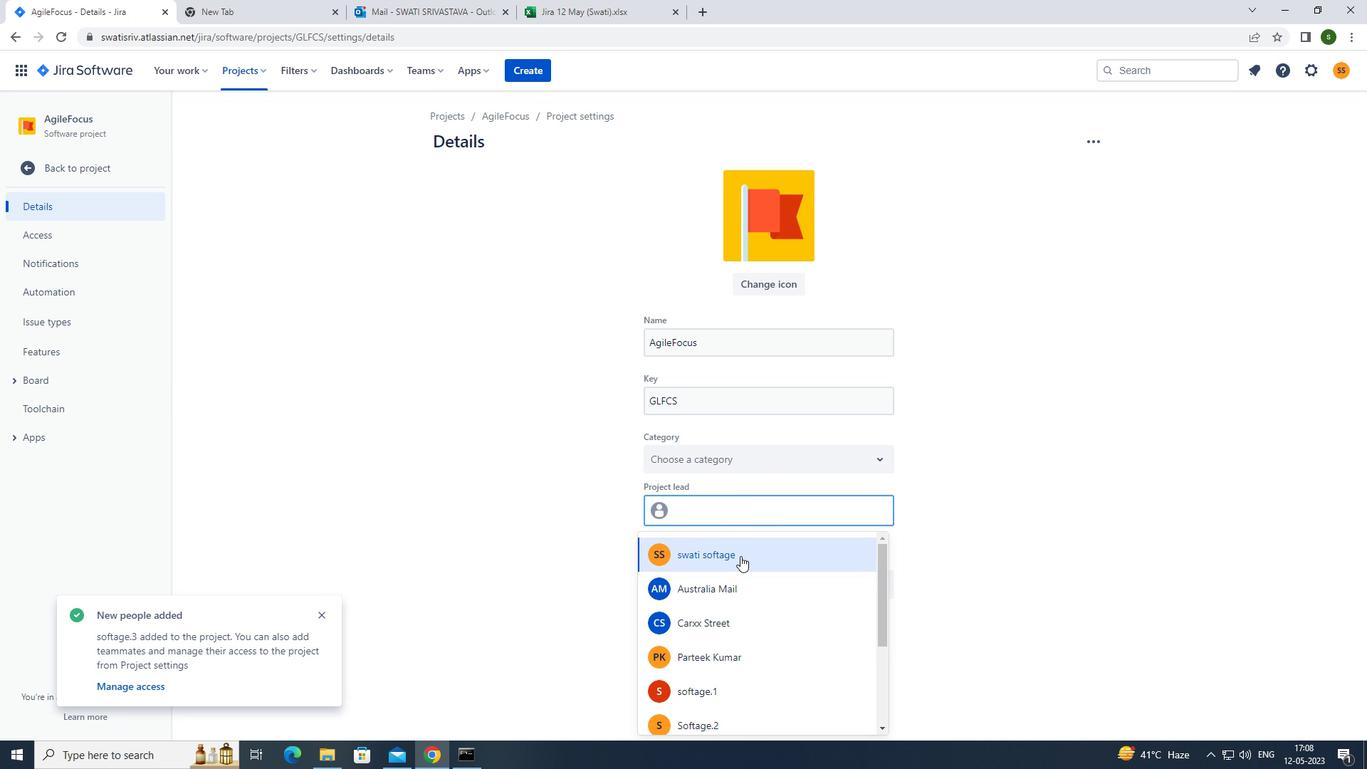 
Action: Mouse scrolled (740, 556) with delta (0, 0)
Screenshot: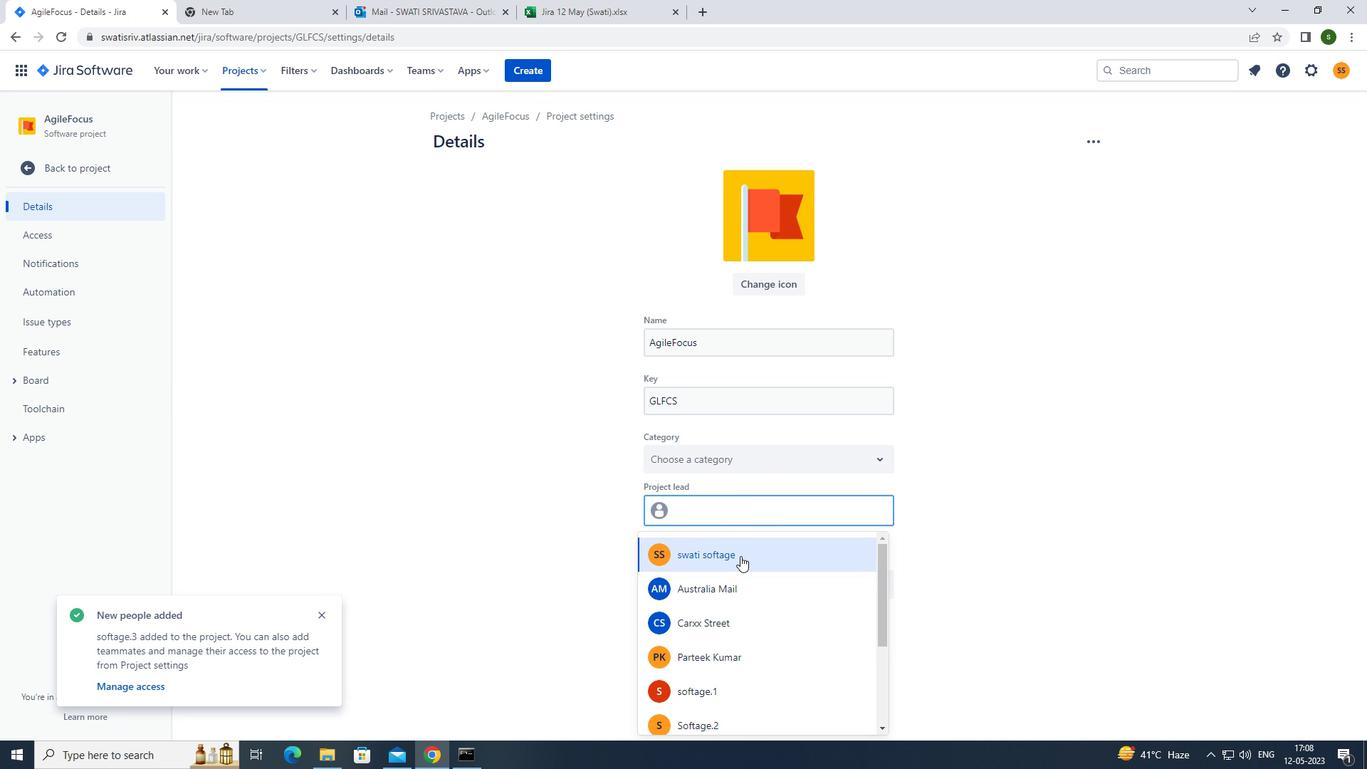 
Action: Mouse scrolled (740, 556) with delta (0, 0)
Screenshot: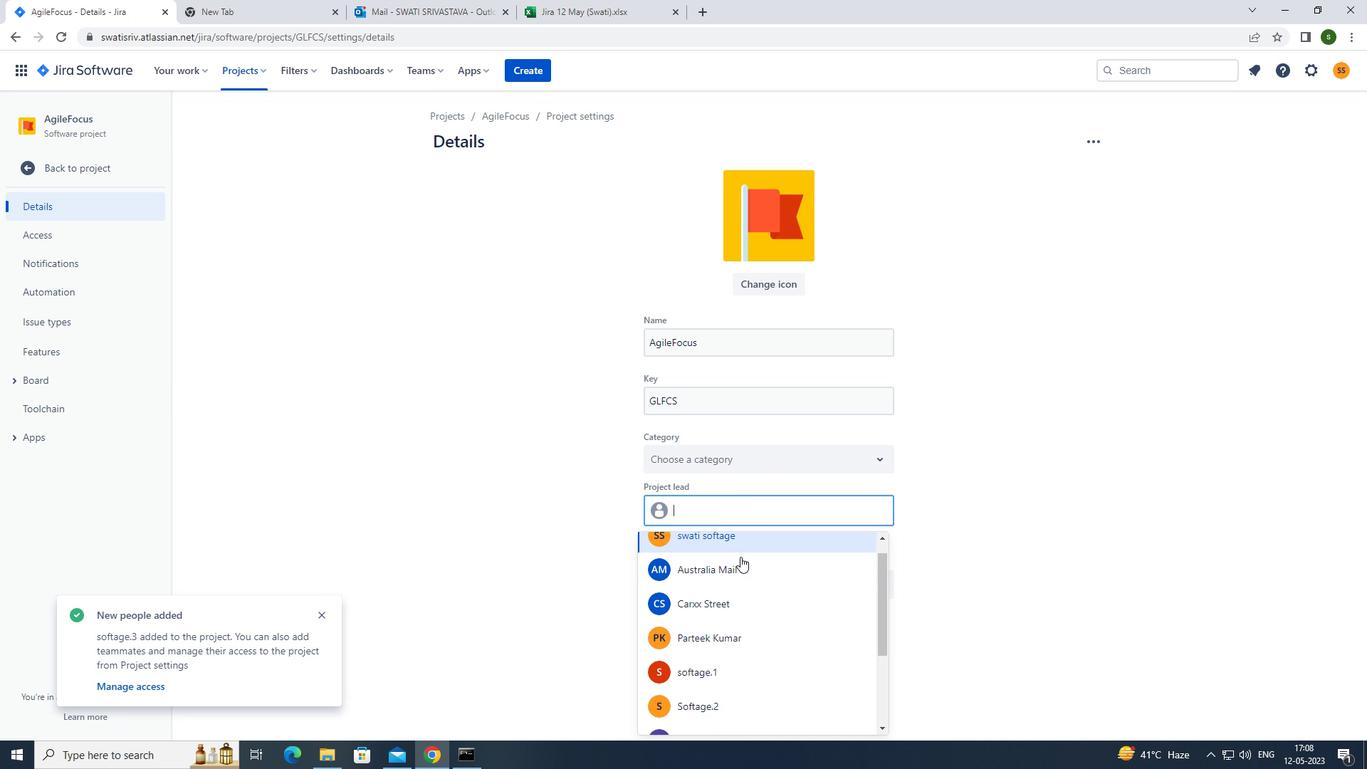 
Action: Mouse moved to (718, 608)
Screenshot: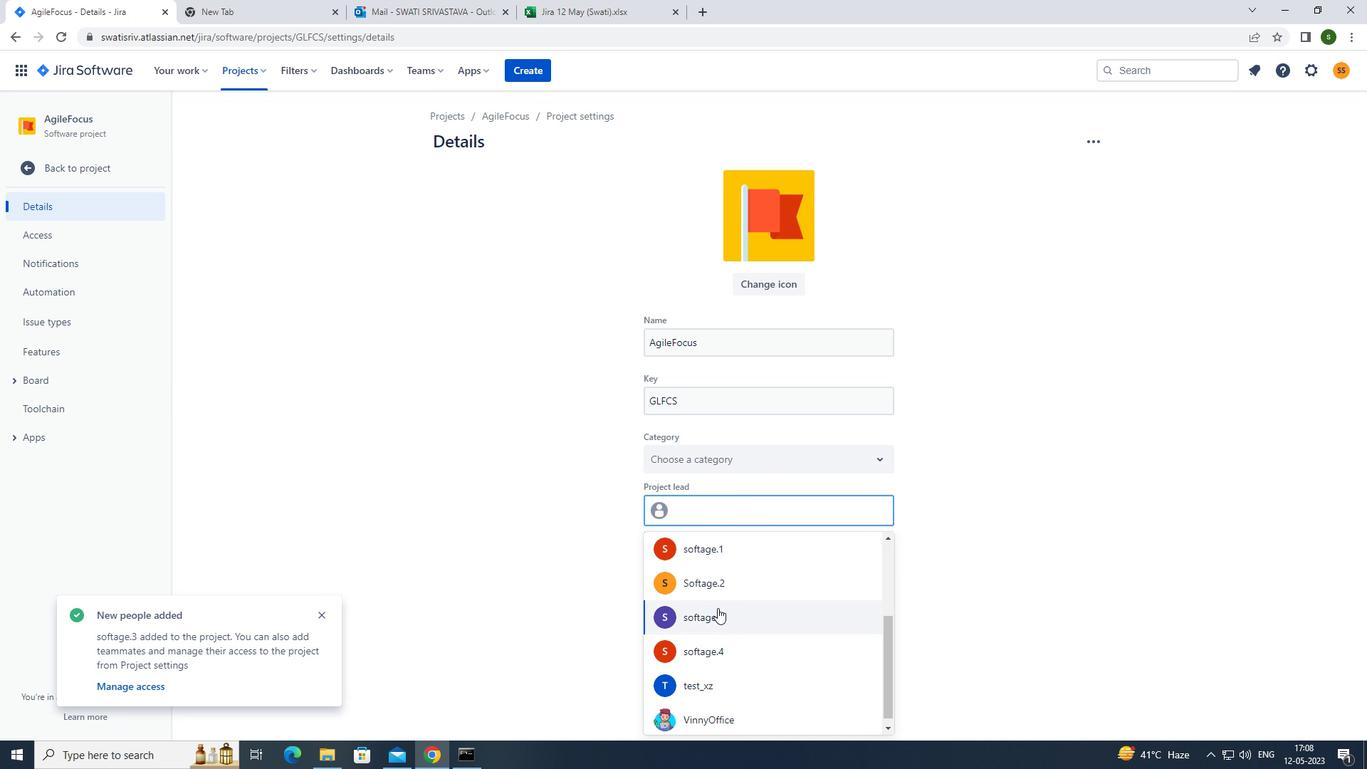 
Action: Mouse pressed left at (718, 608)
Screenshot: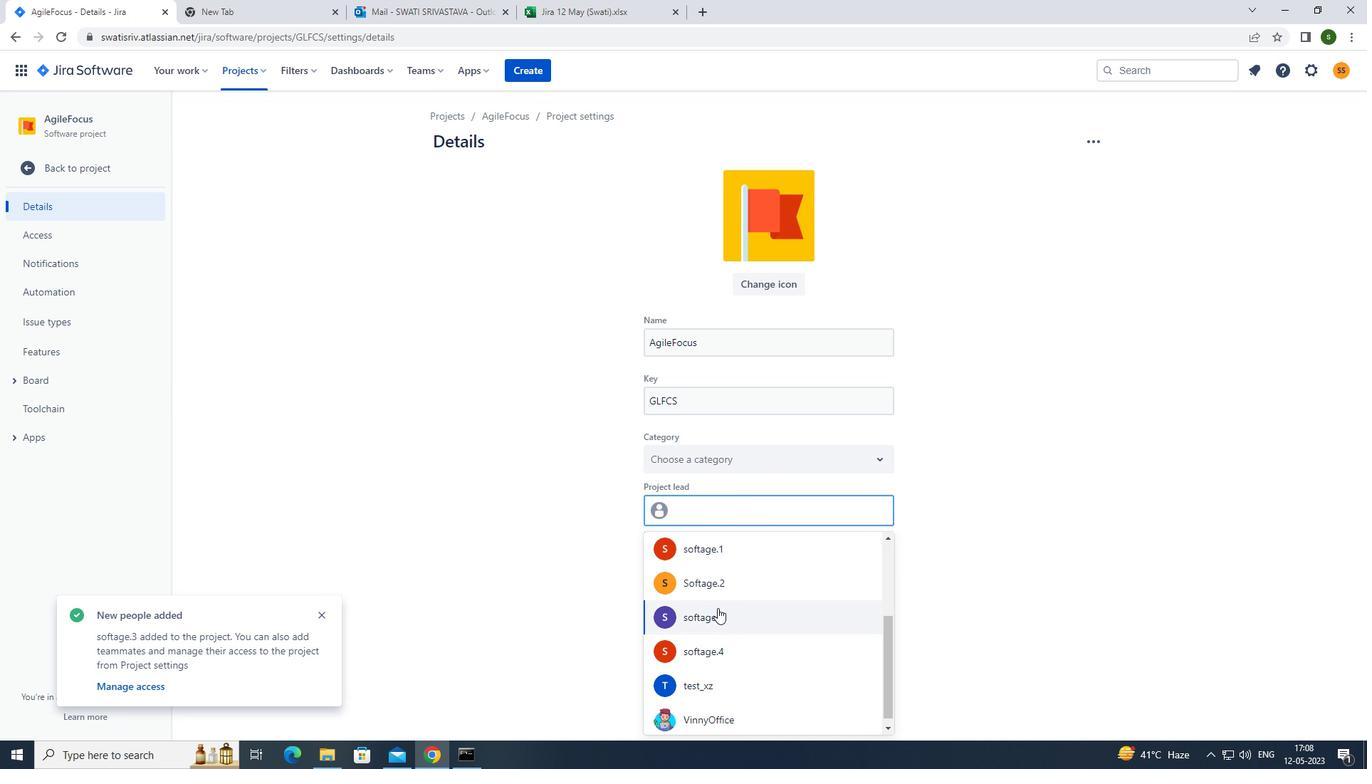 
Action: Mouse moved to (668, 614)
Screenshot: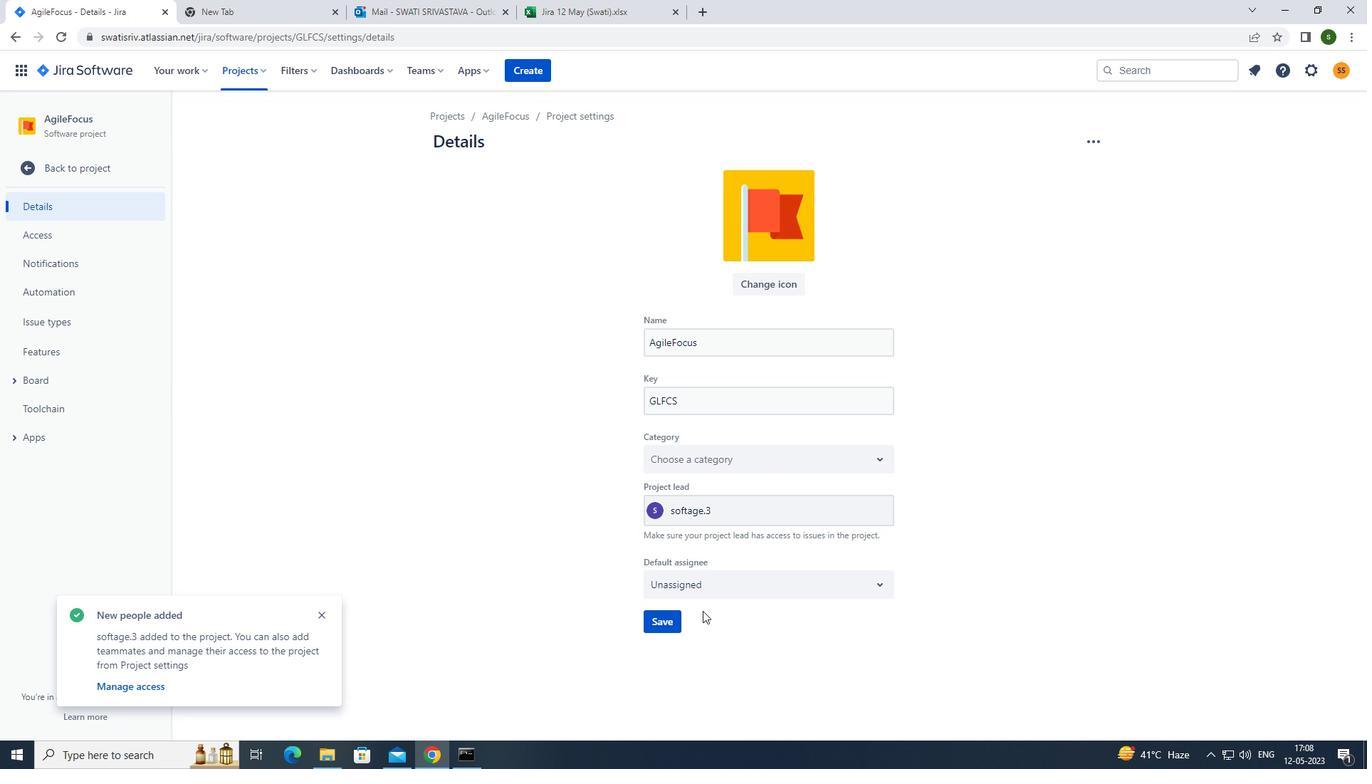 
Action: Mouse pressed left at (668, 614)
Screenshot: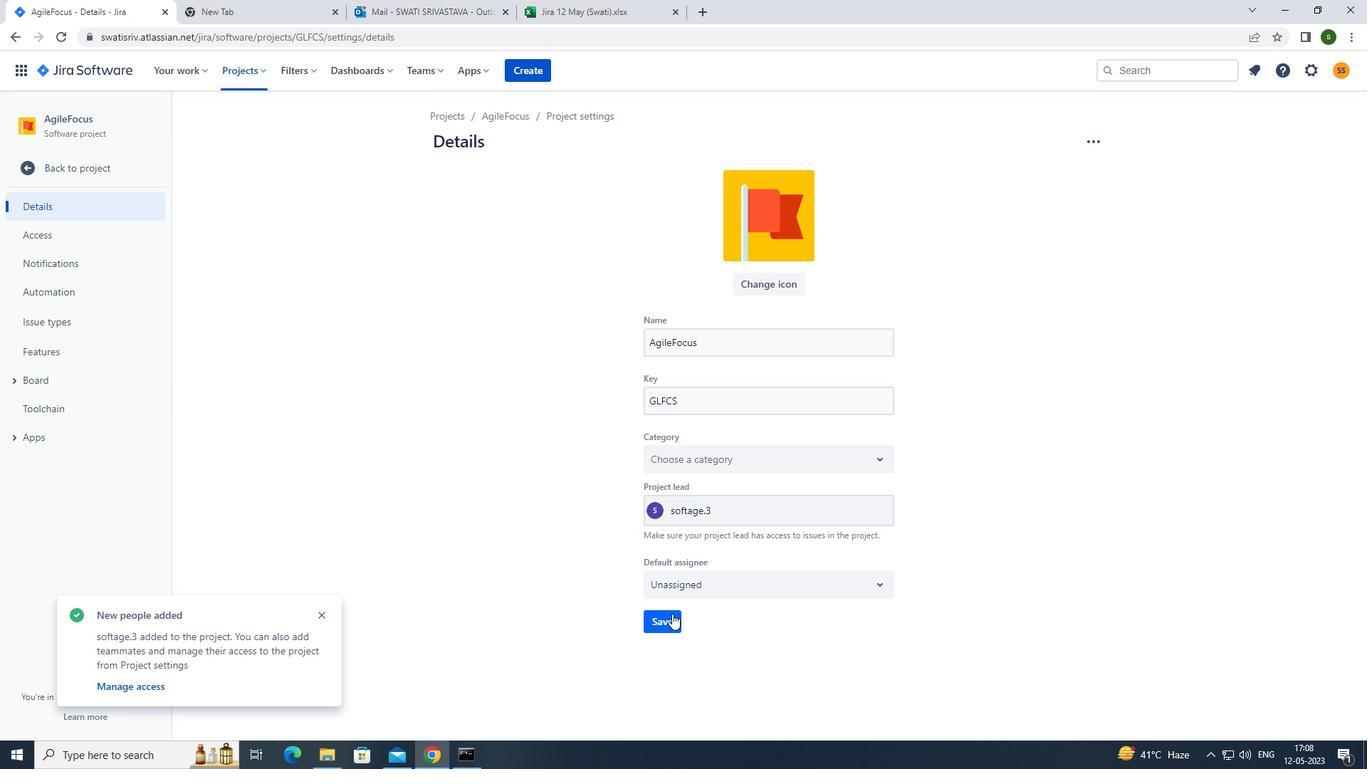 
Action: Mouse moved to (69, 164)
Screenshot: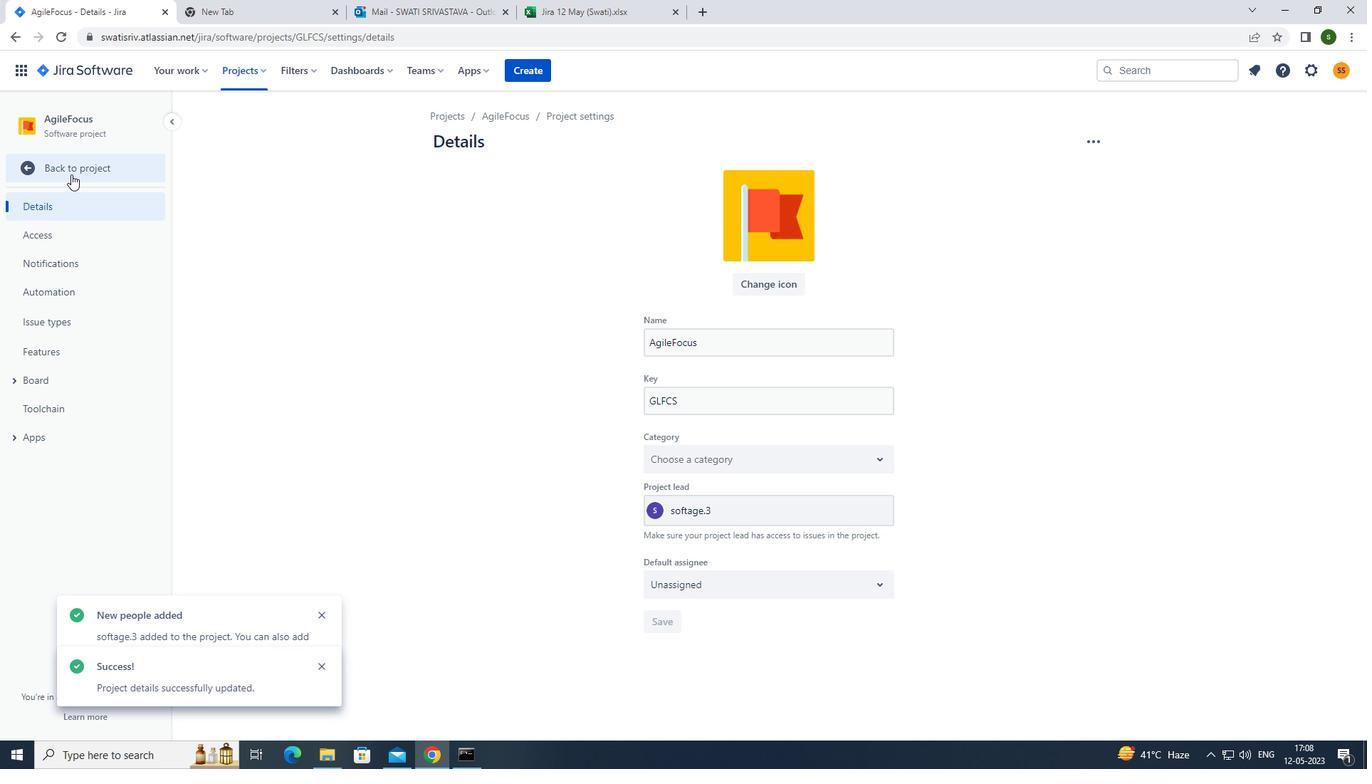 
Action: Mouse pressed left at (69, 164)
Screenshot: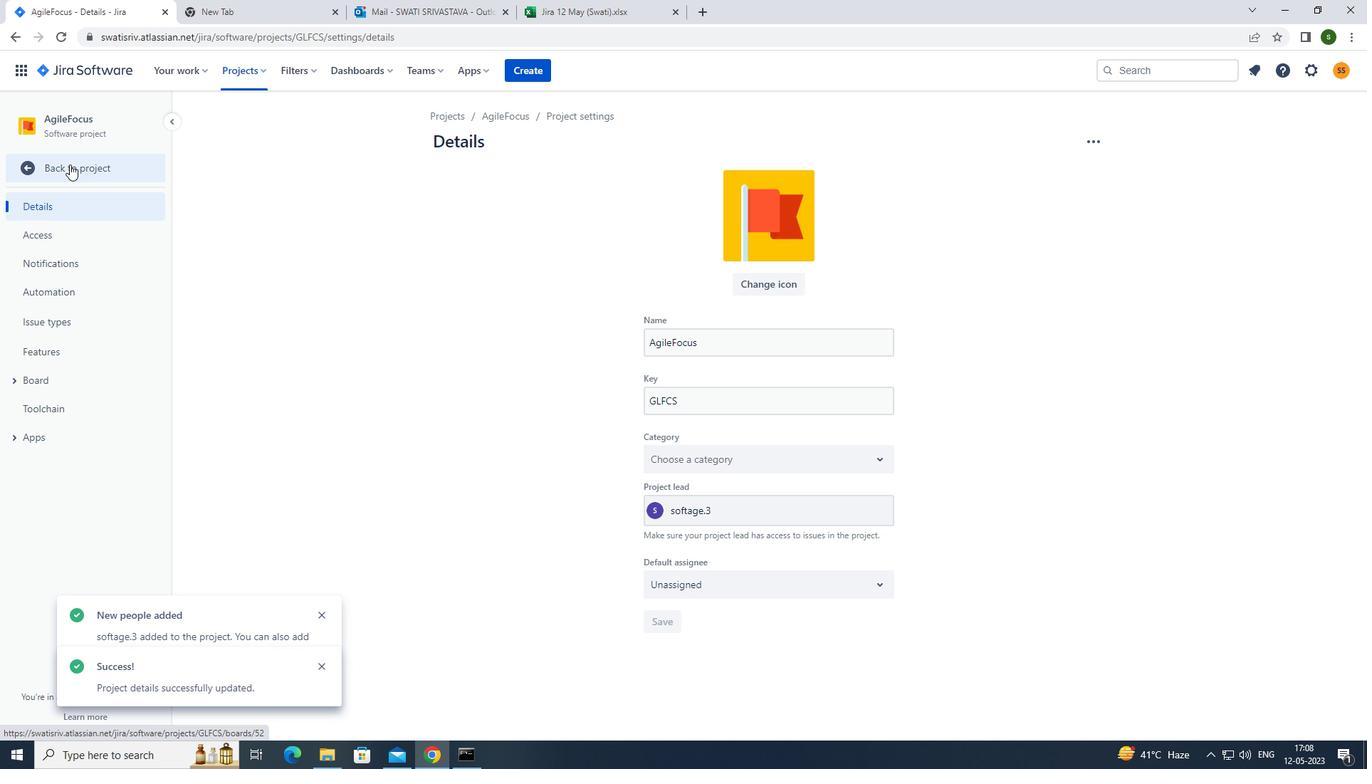 
Action: Mouse moved to (337, 191)
Screenshot: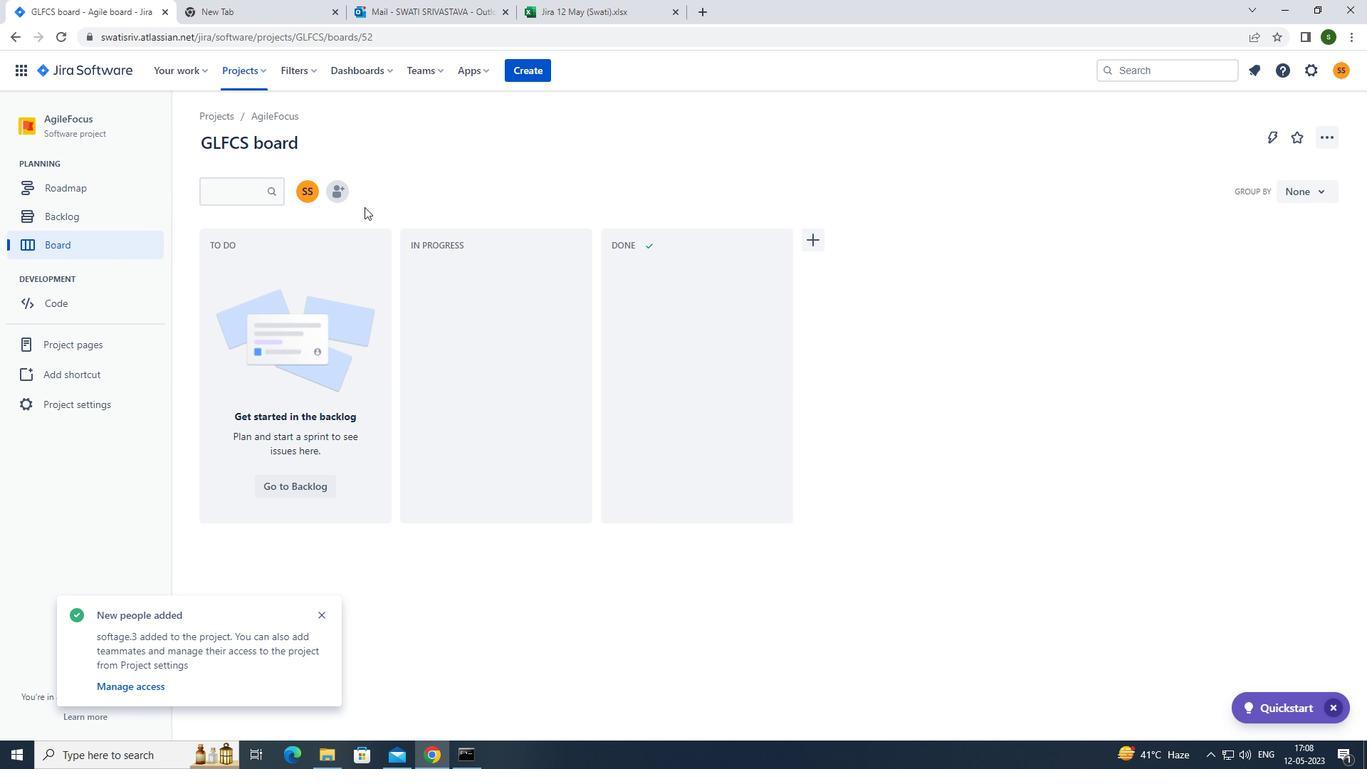
Action: Mouse pressed left at (337, 191)
Screenshot: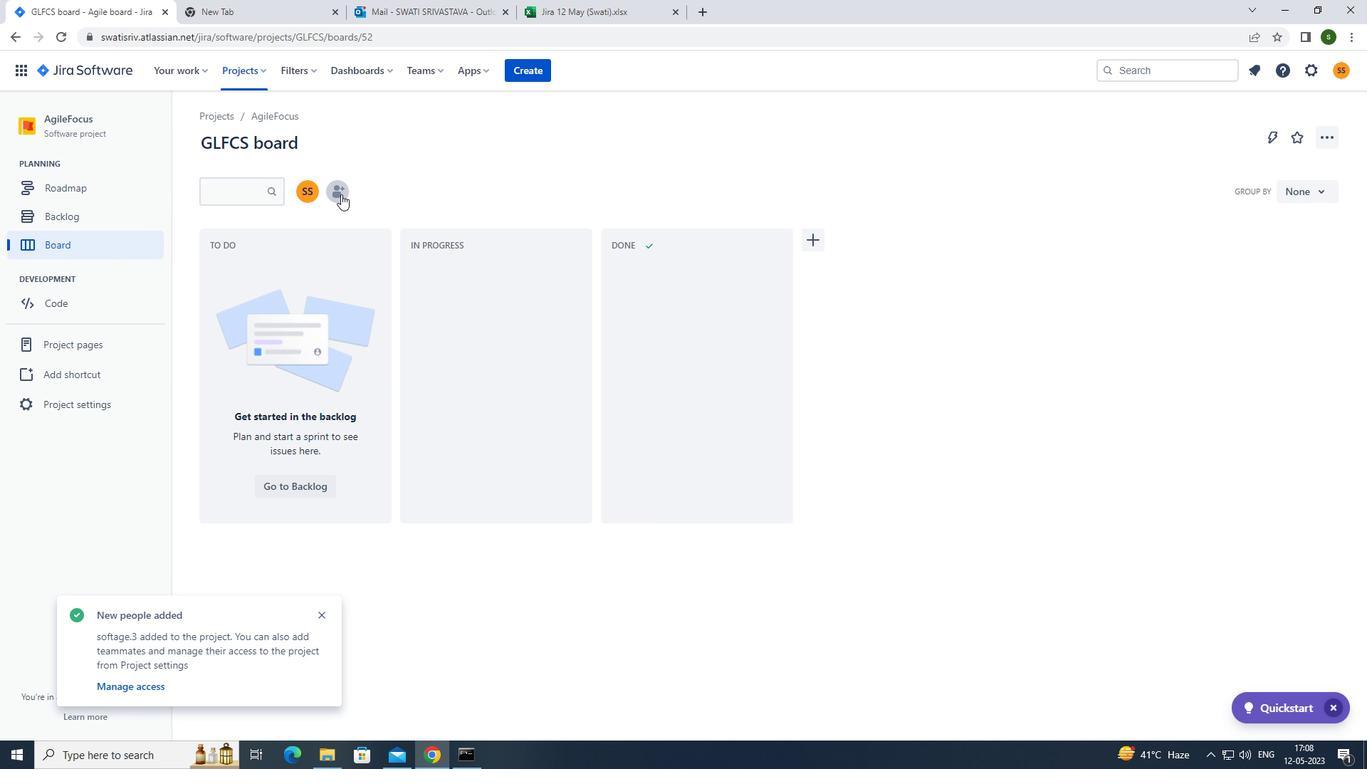 
Action: Mouse moved to (650, 172)
Screenshot: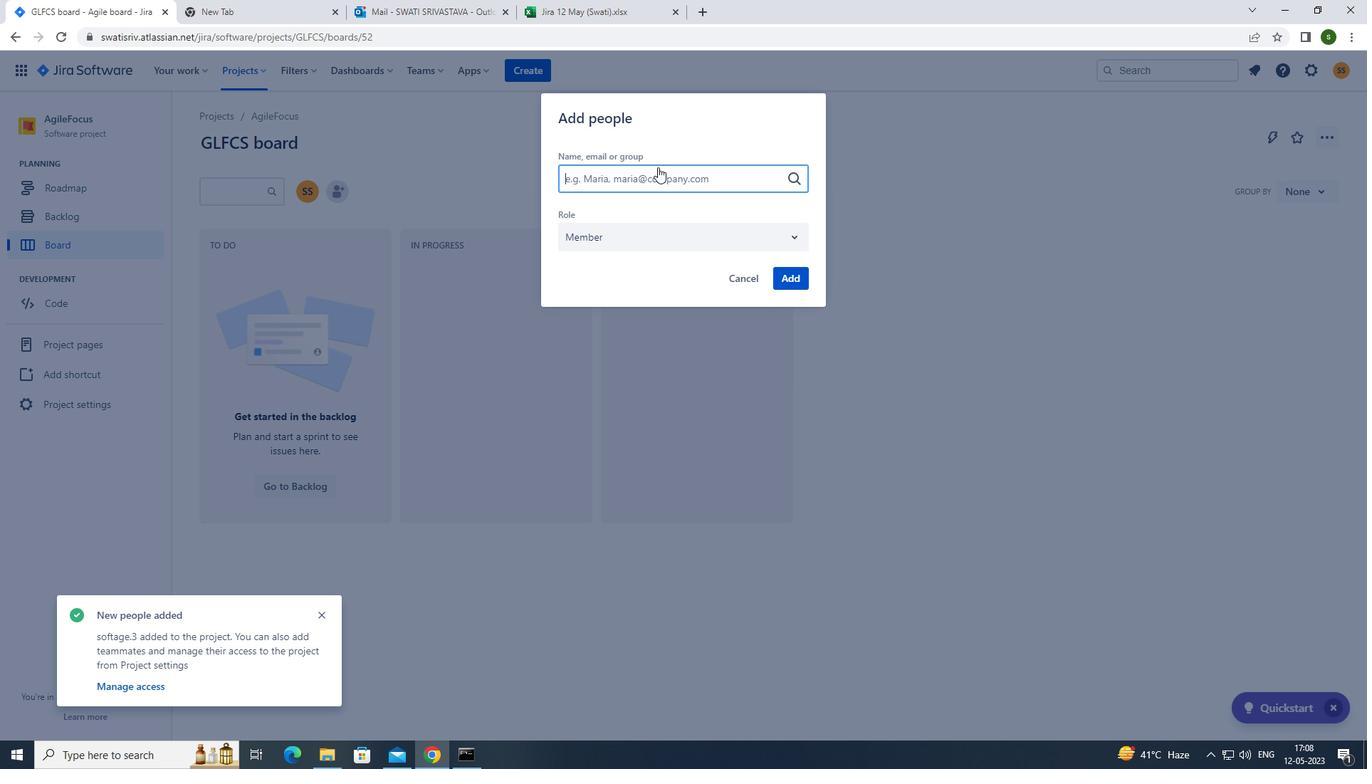 
Action: Key pressed s
Screenshot: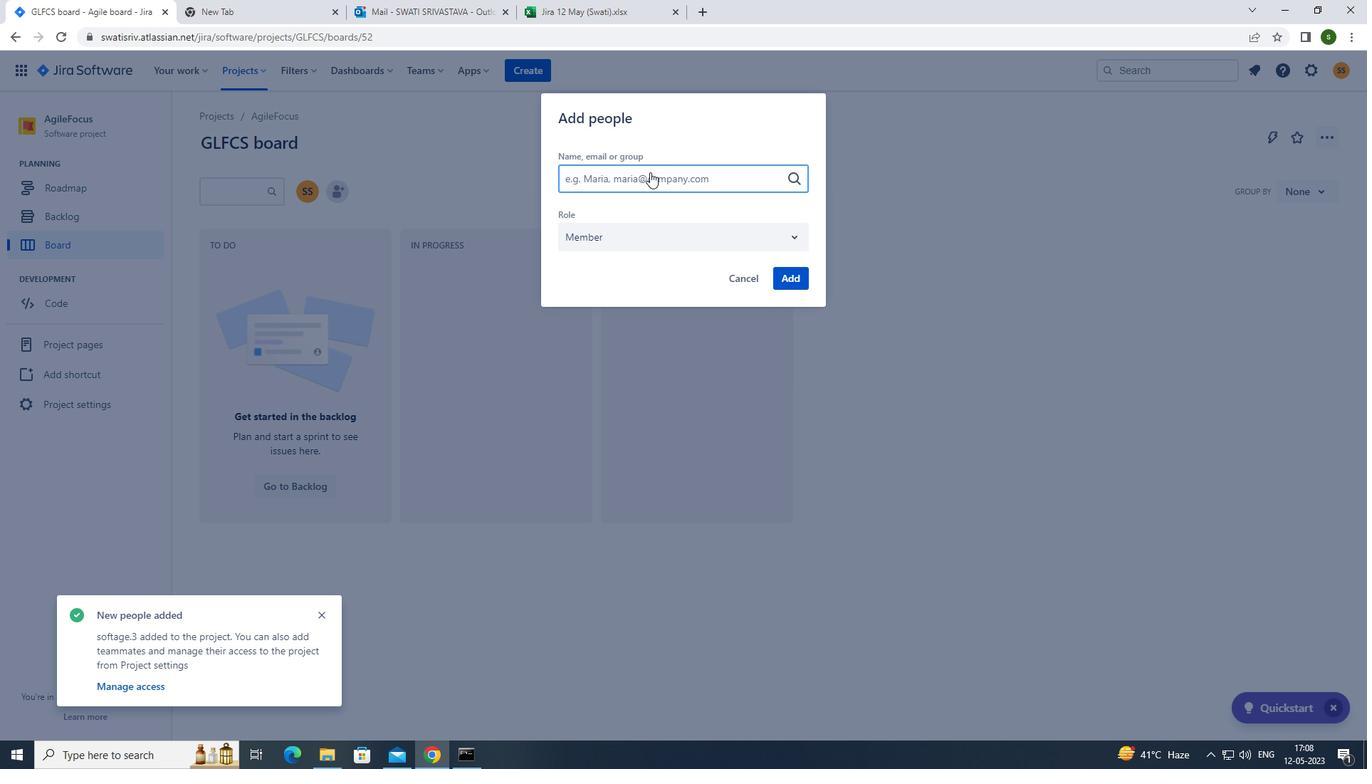 
Action: Mouse moved to (666, 314)
Screenshot: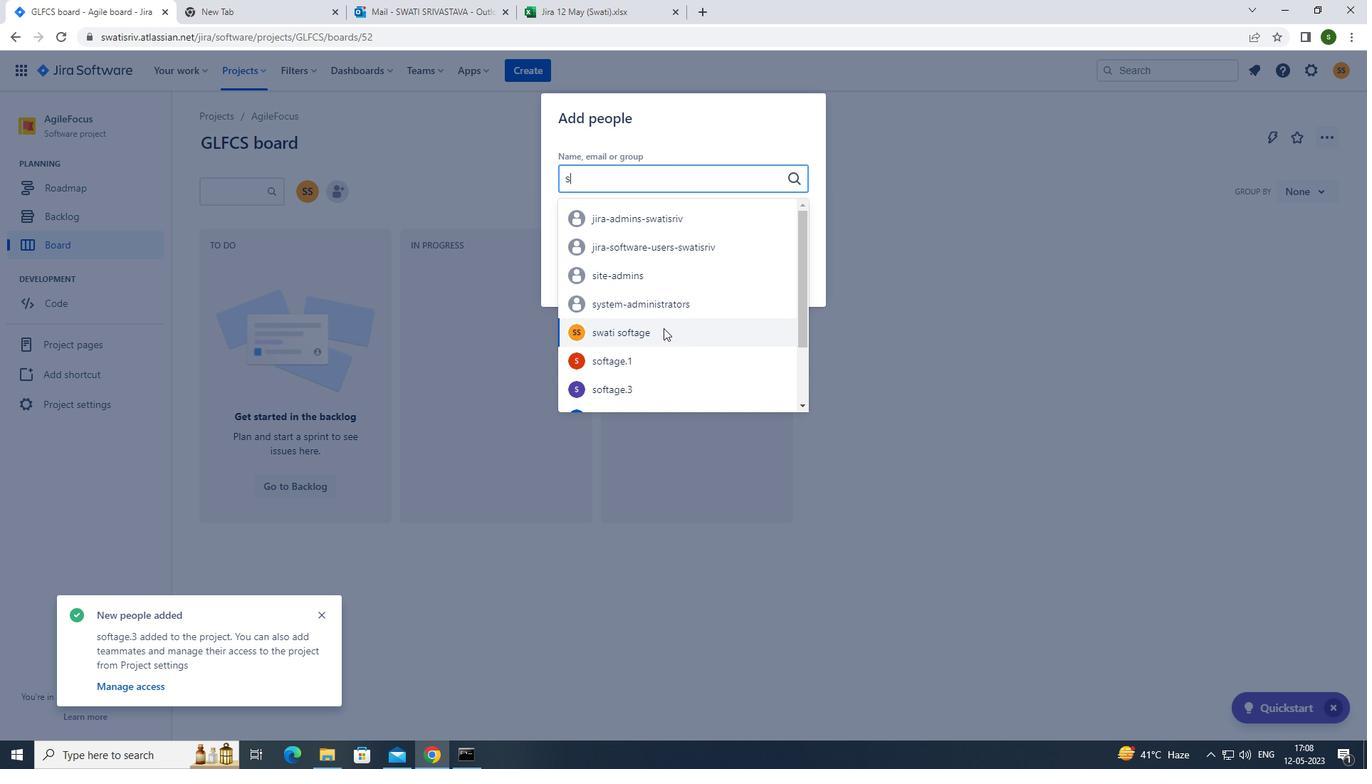 
Action: Mouse scrolled (666, 313) with delta (0, 0)
Screenshot: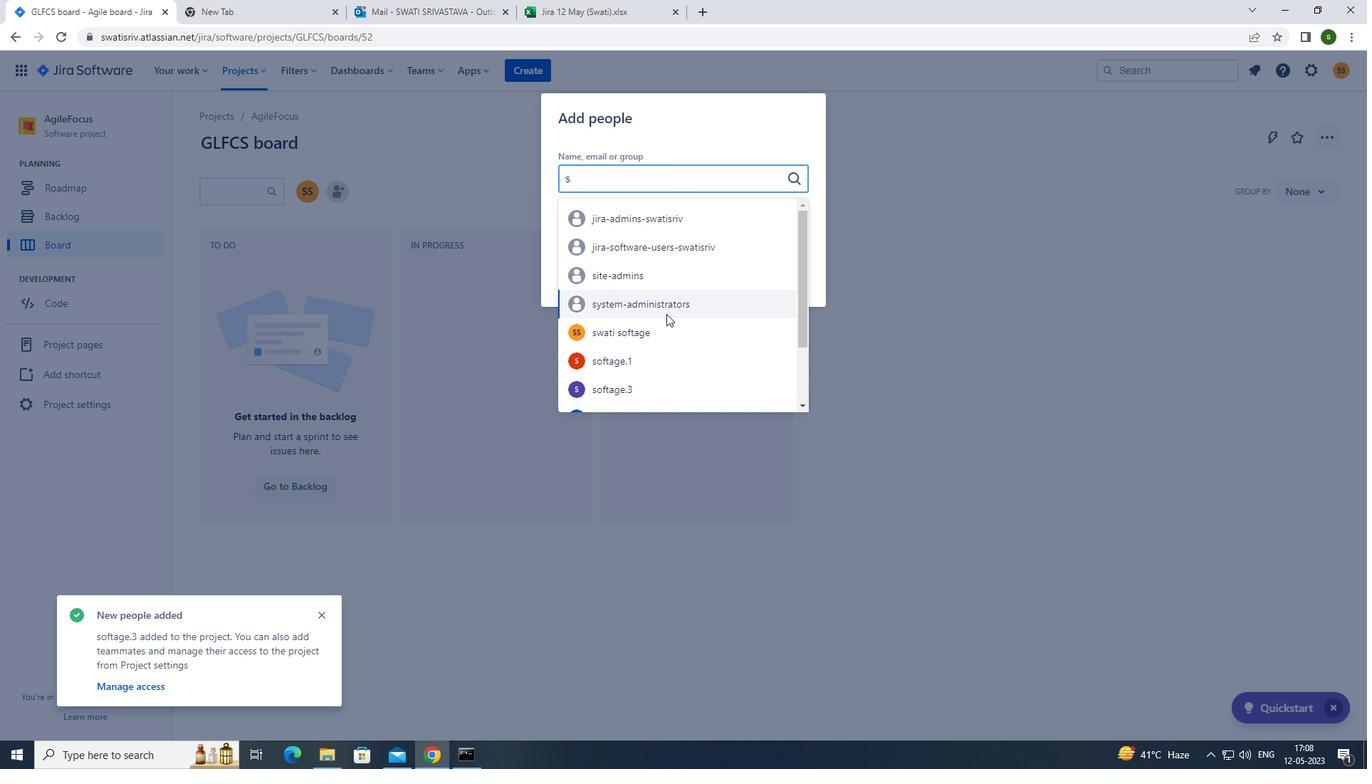 
Action: Mouse scrolled (666, 313) with delta (0, 0)
Screenshot: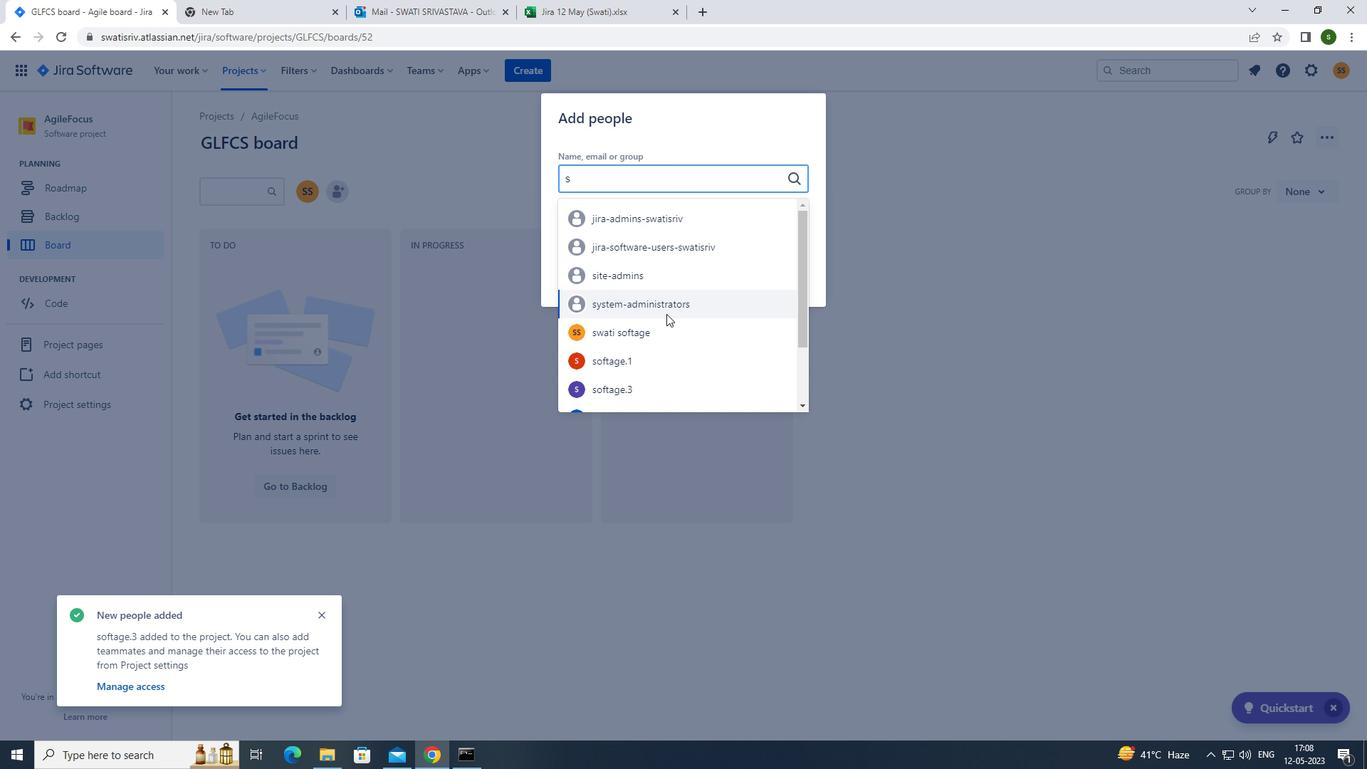 
Action: Mouse moved to (637, 391)
Screenshot: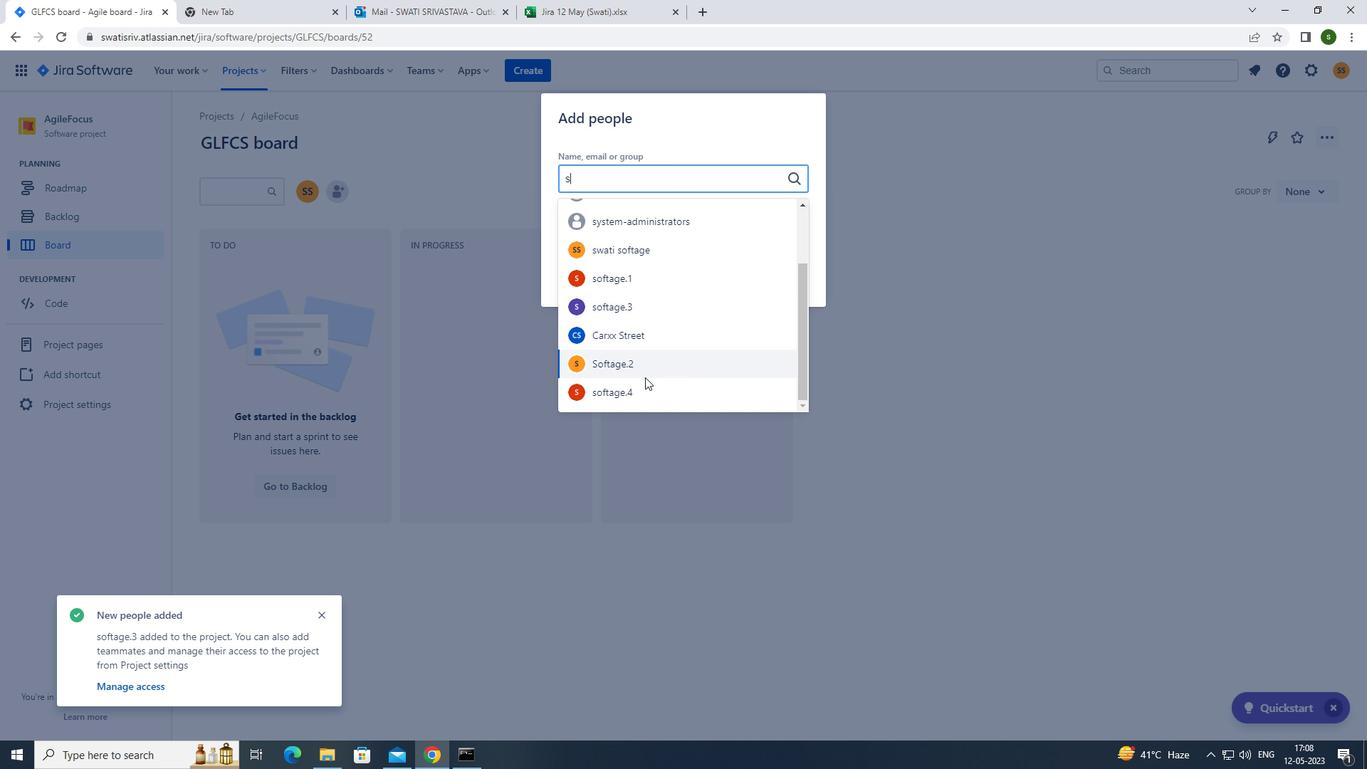 
Action: Mouse pressed left at (637, 391)
Screenshot: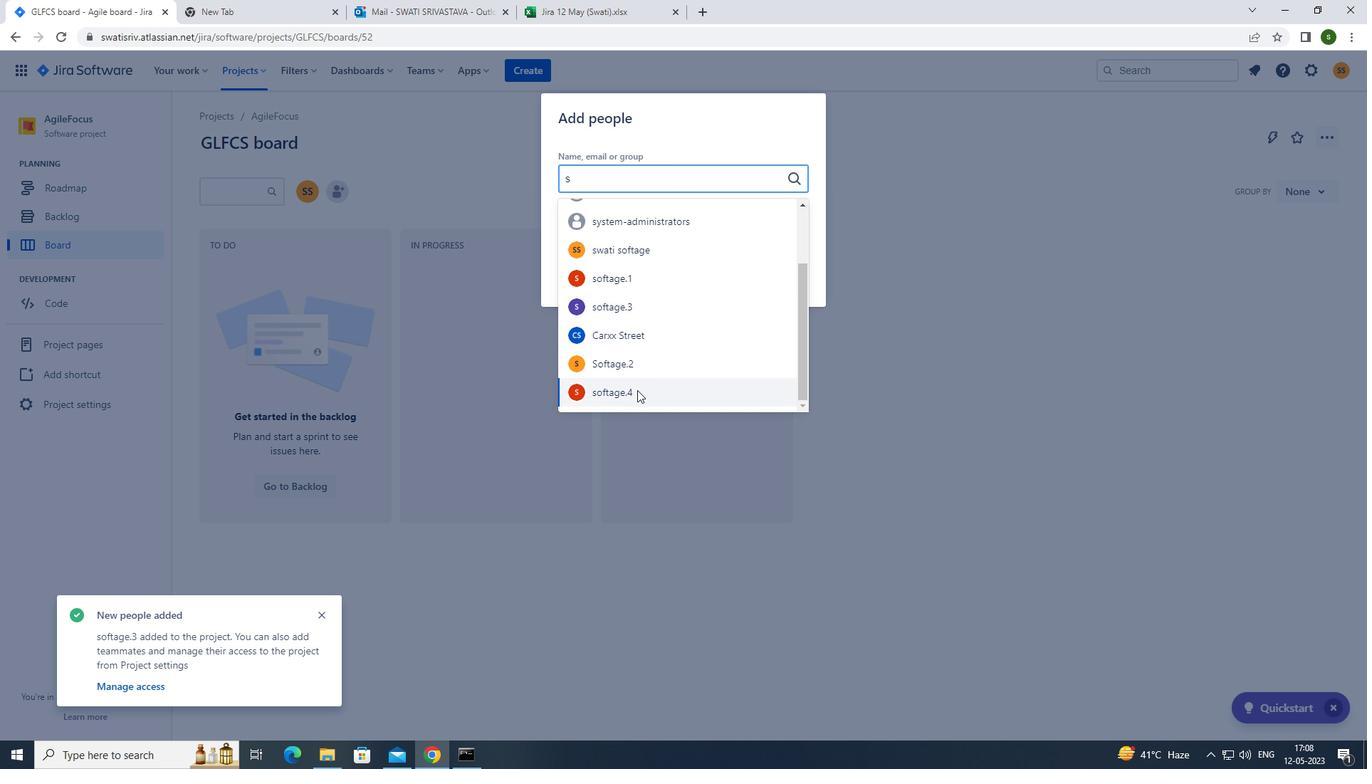 
Action: Mouse moved to (802, 274)
Screenshot: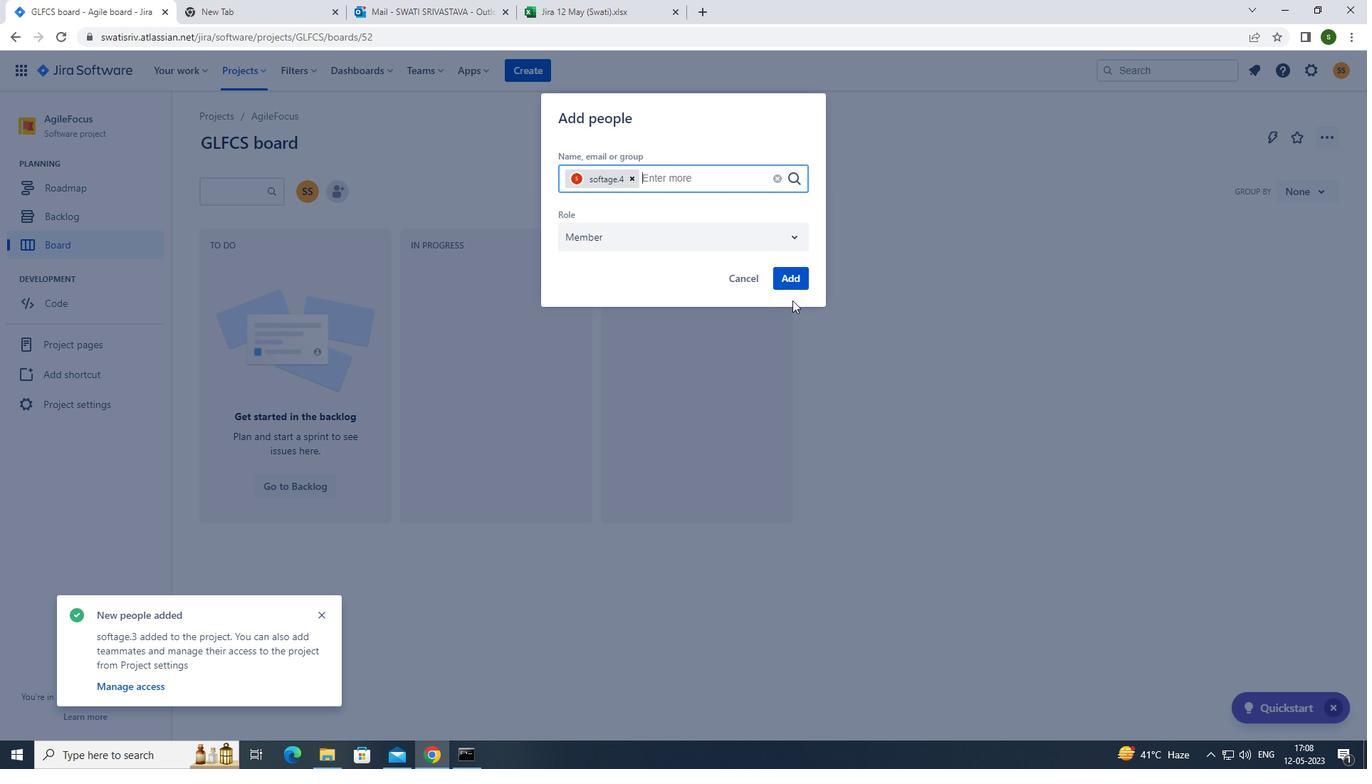 
Action: Mouse pressed left at (802, 274)
Screenshot: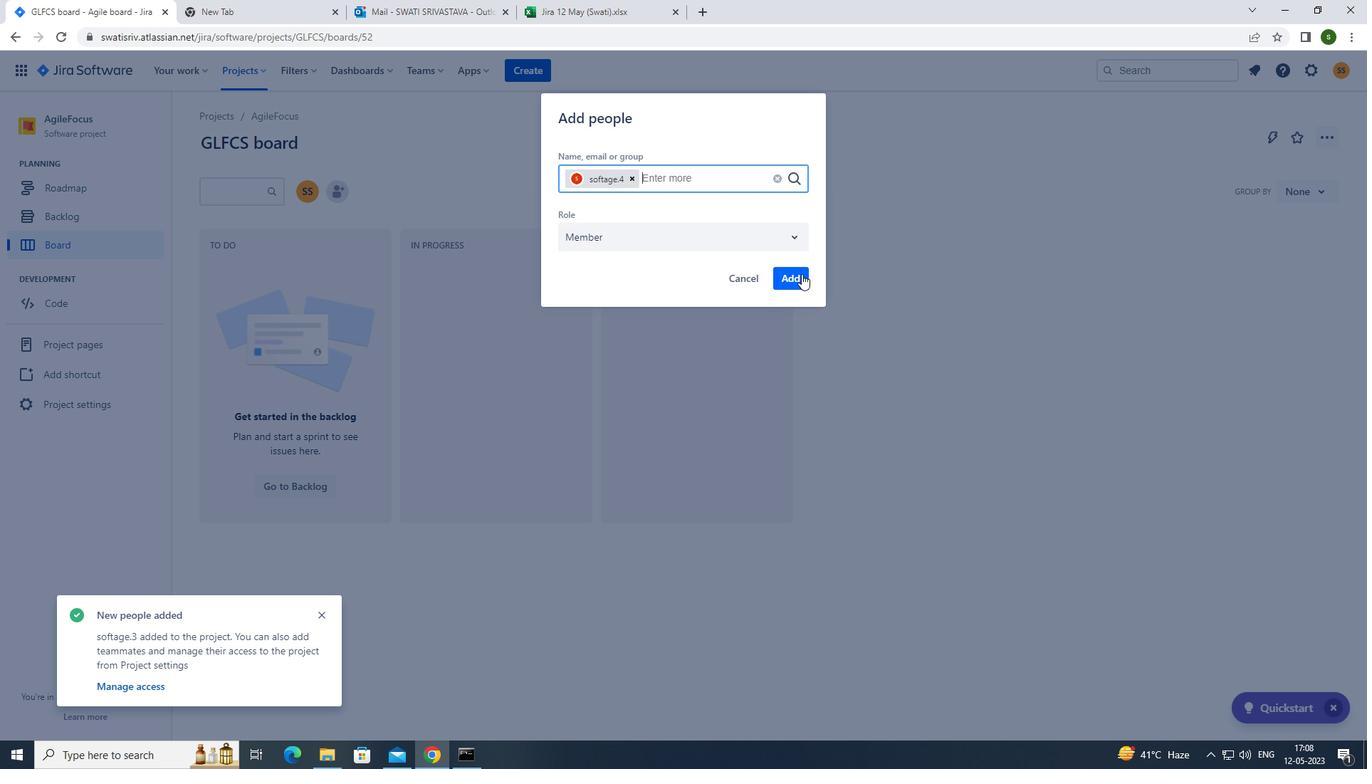
Action: Mouse moved to (859, 292)
Screenshot: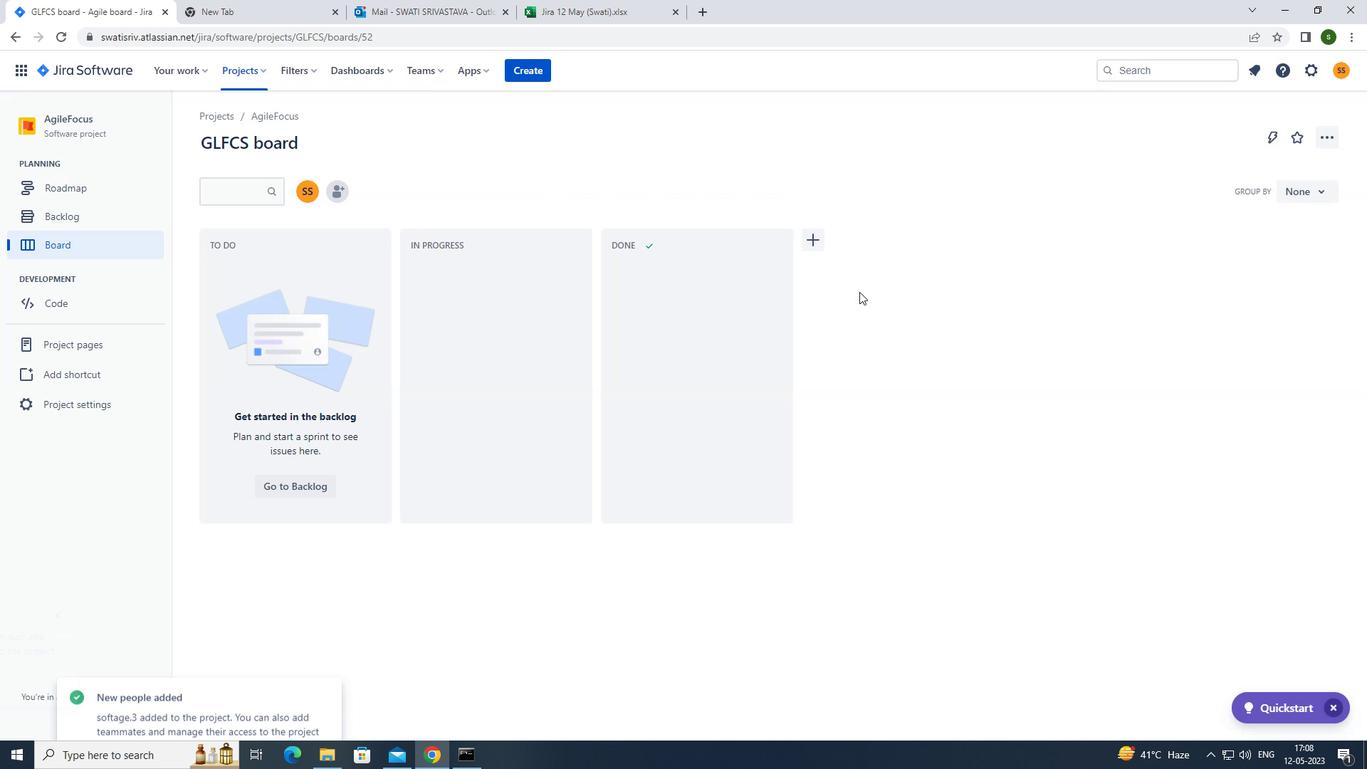 
